Task: Create a due date automation trigger when advanced on, on the tuesday of the week a card is due add basic not assigned to anyone at 11:00 AM.
Action: Mouse moved to (966, 303)
Screenshot: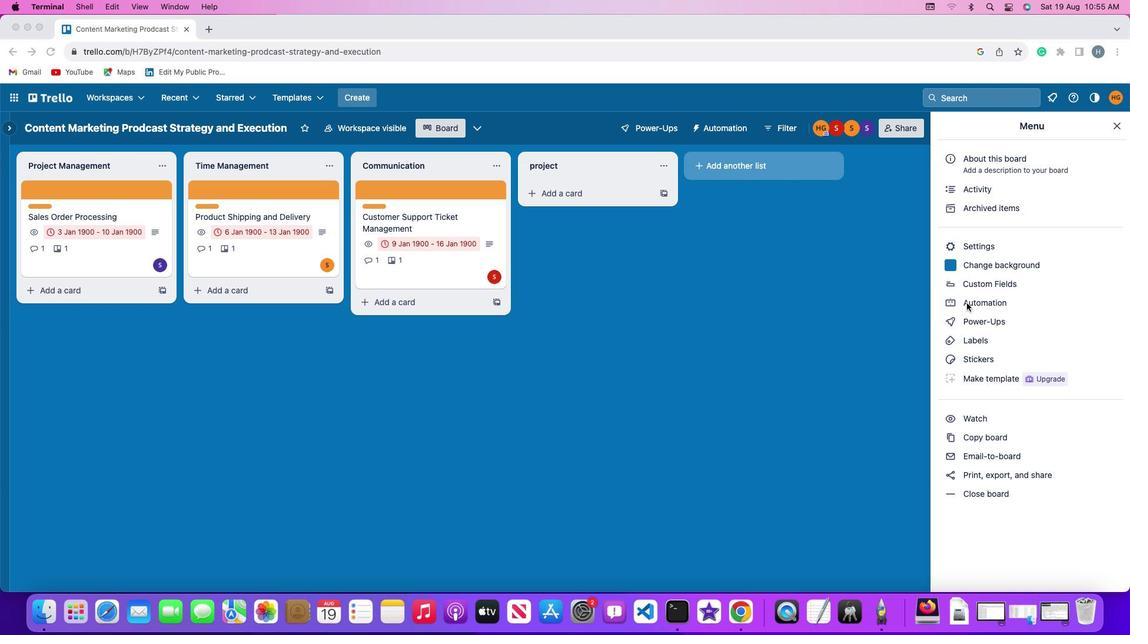 
Action: Mouse pressed left at (966, 303)
Screenshot: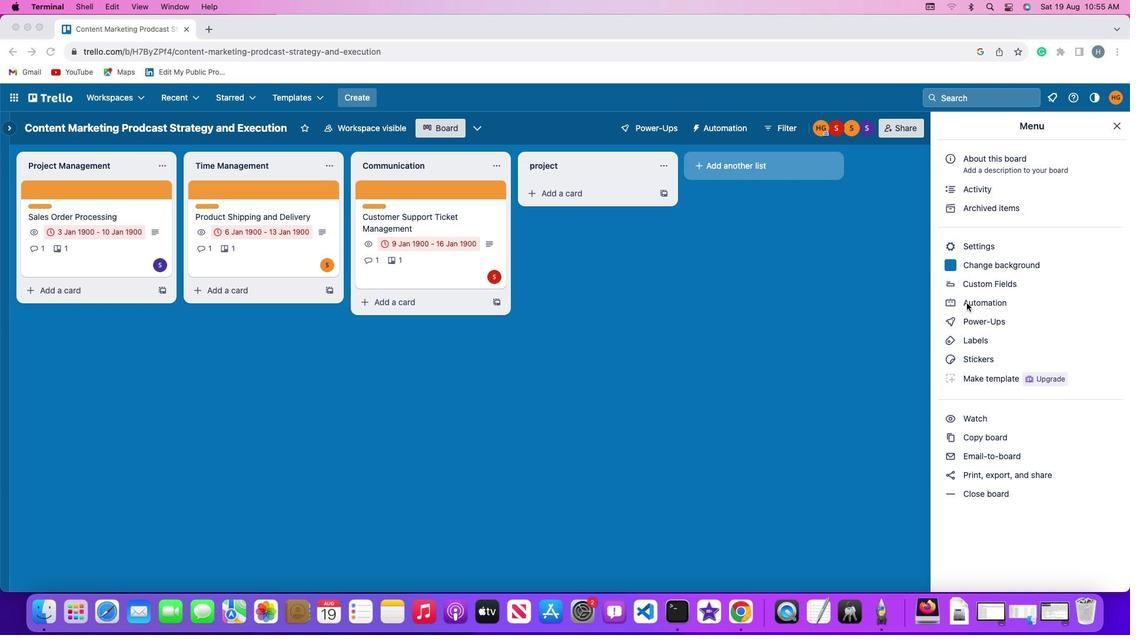 
Action: Mouse pressed left at (966, 303)
Screenshot: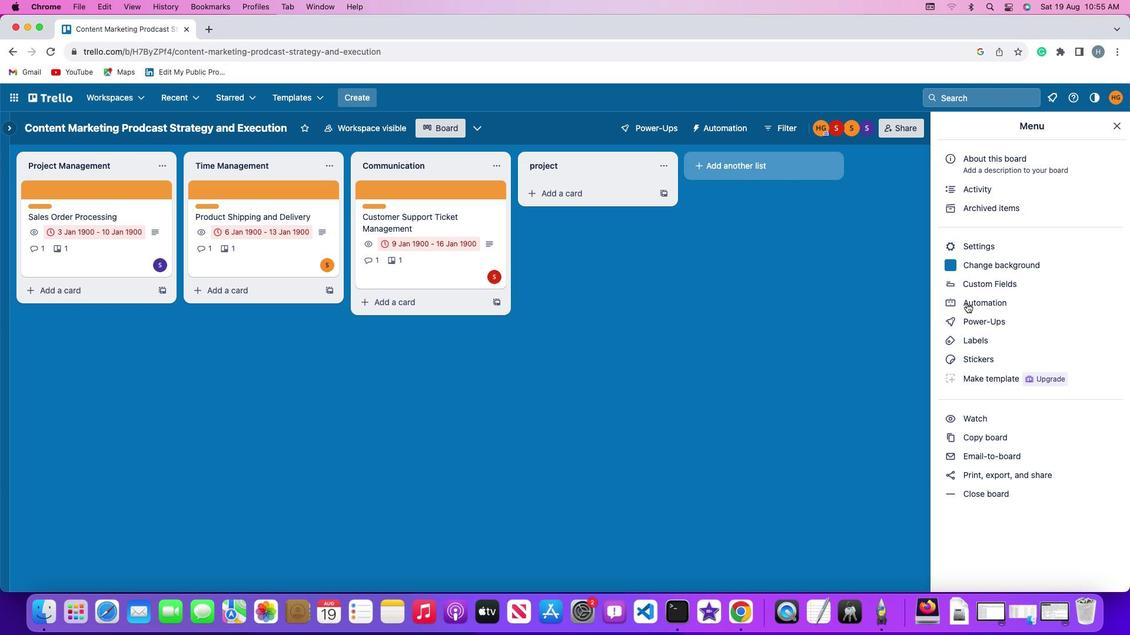 
Action: Mouse moved to (61, 274)
Screenshot: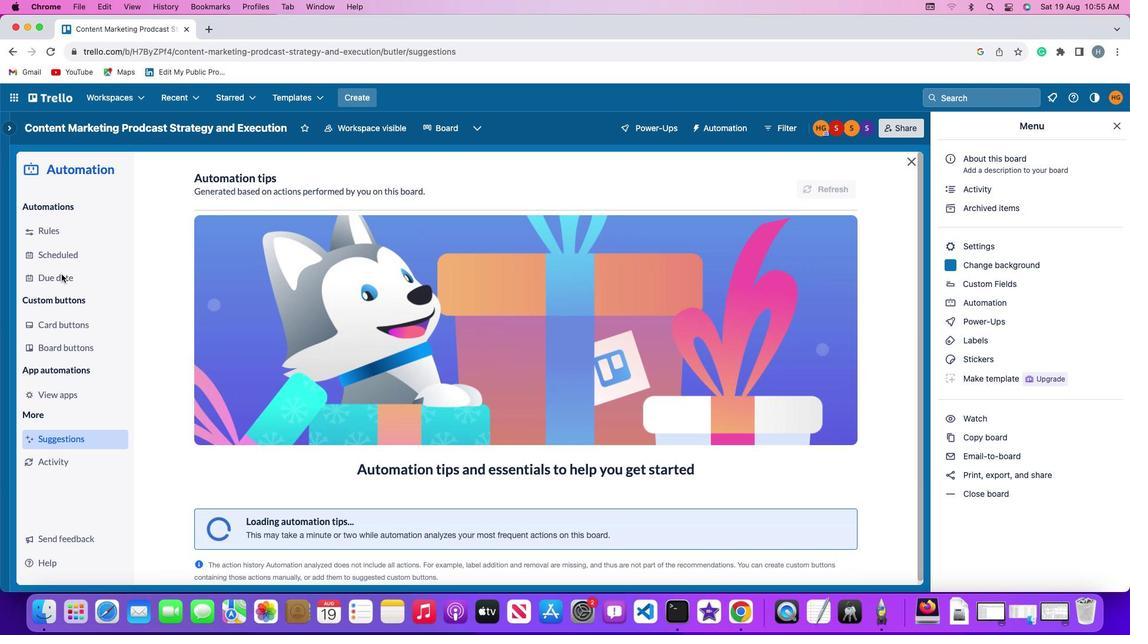 
Action: Mouse pressed left at (61, 274)
Screenshot: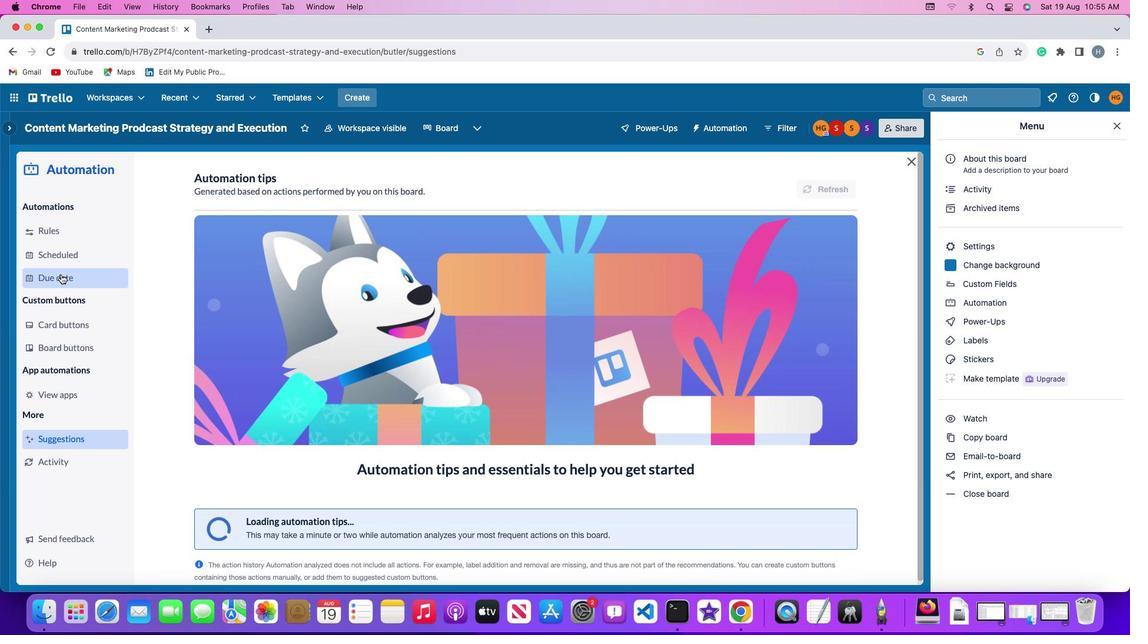 
Action: Mouse moved to (798, 181)
Screenshot: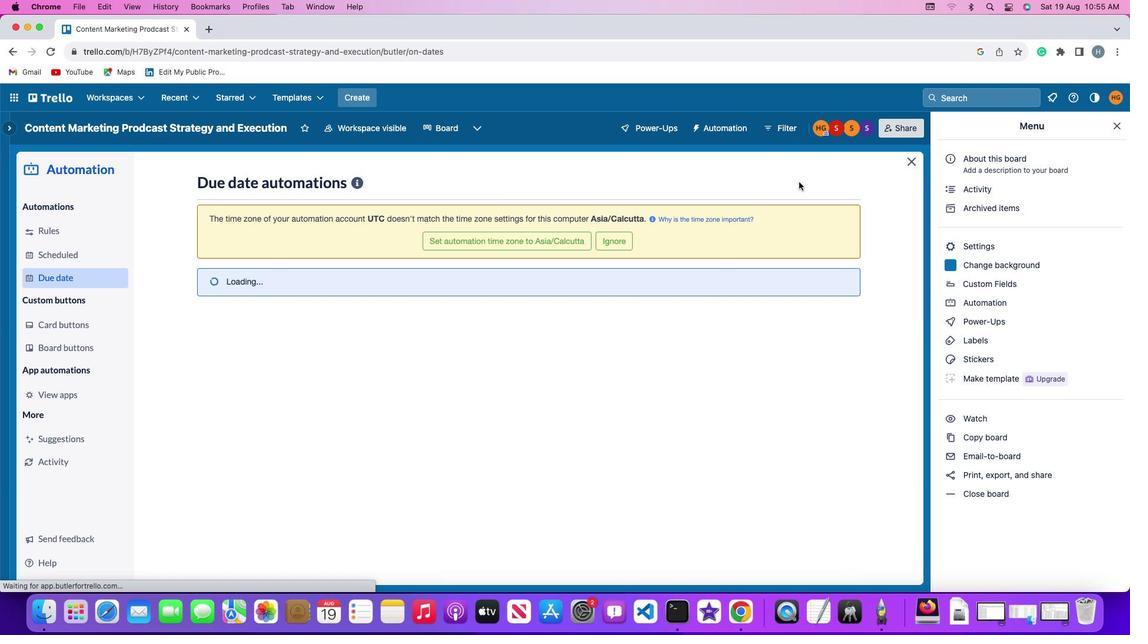 
Action: Mouse pressed left at (798, 181)
Screenshot: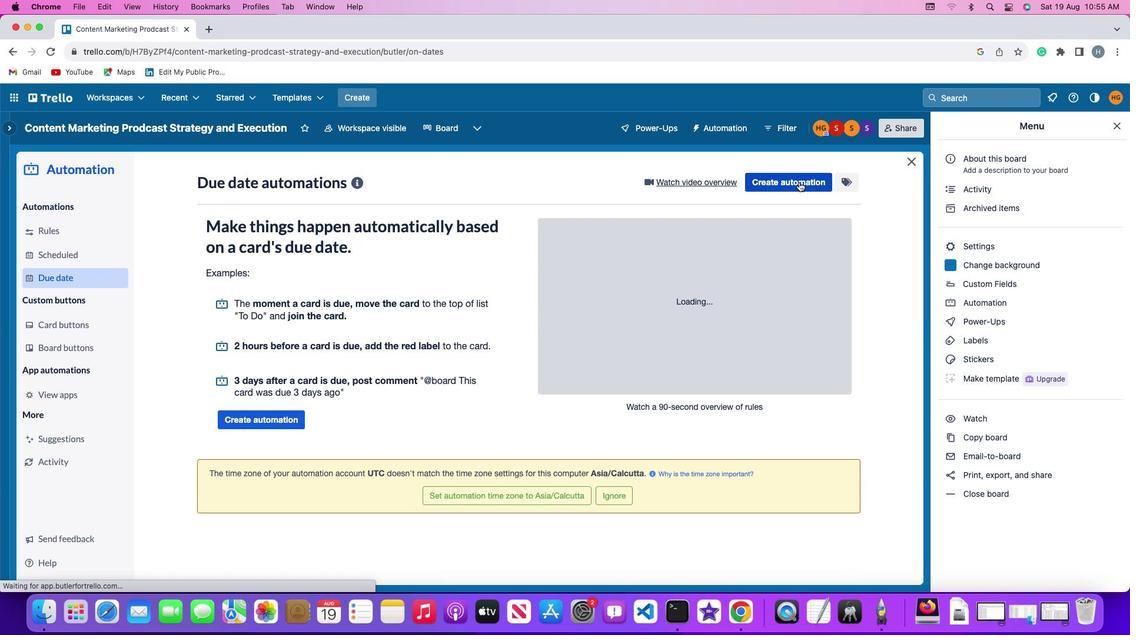 
Action: Mouse moved to (233, 296)
Screenshot: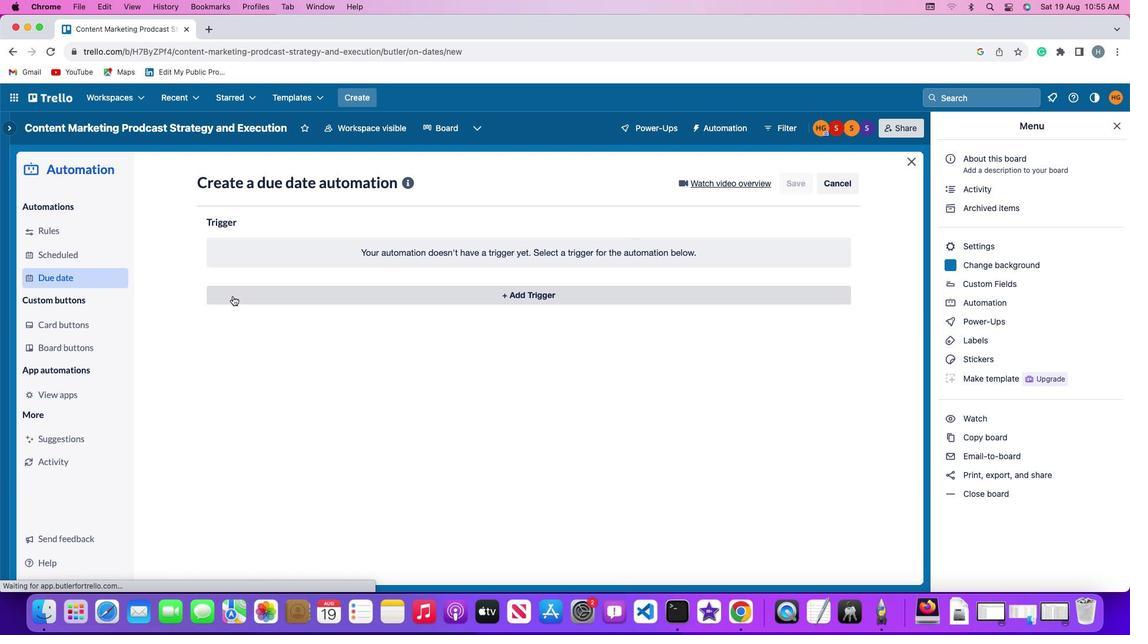 
Action: Mouse pressed left at (233, 296)
Screenshot: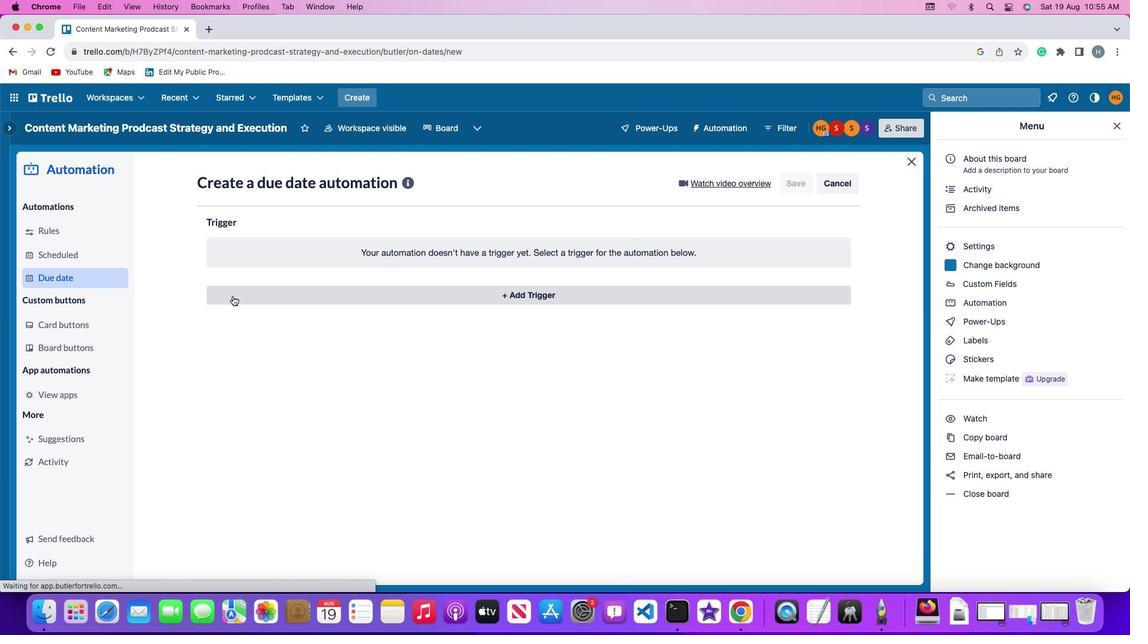 
Action: Mouse moved to (259, 511)
Screenshot: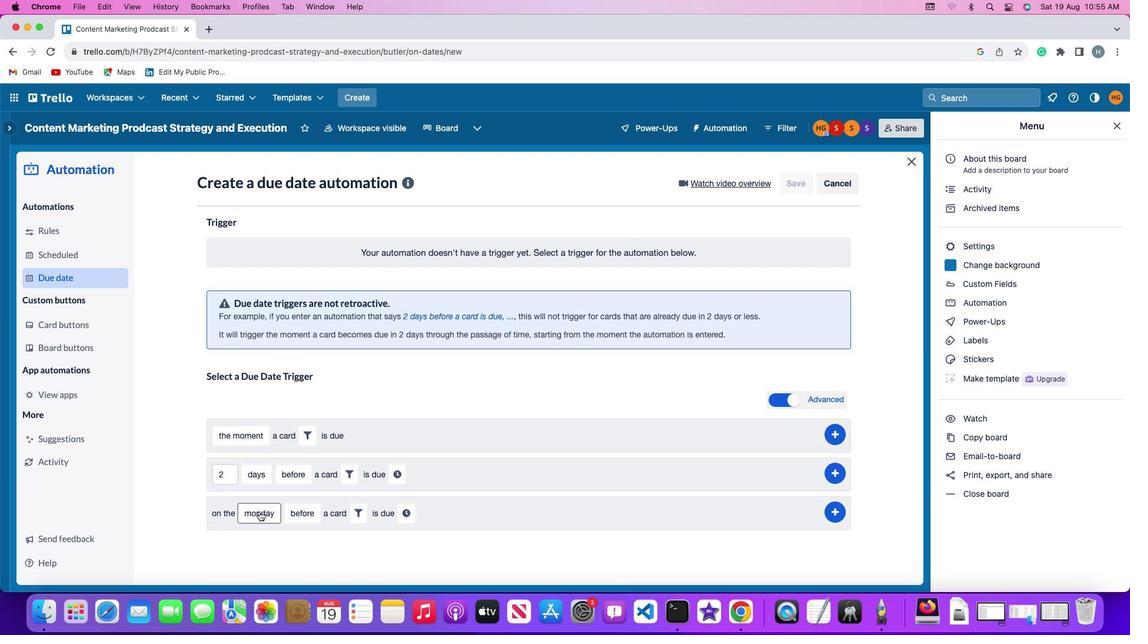 
Action: Mouse pressed left at (259, 511)
Screenshot: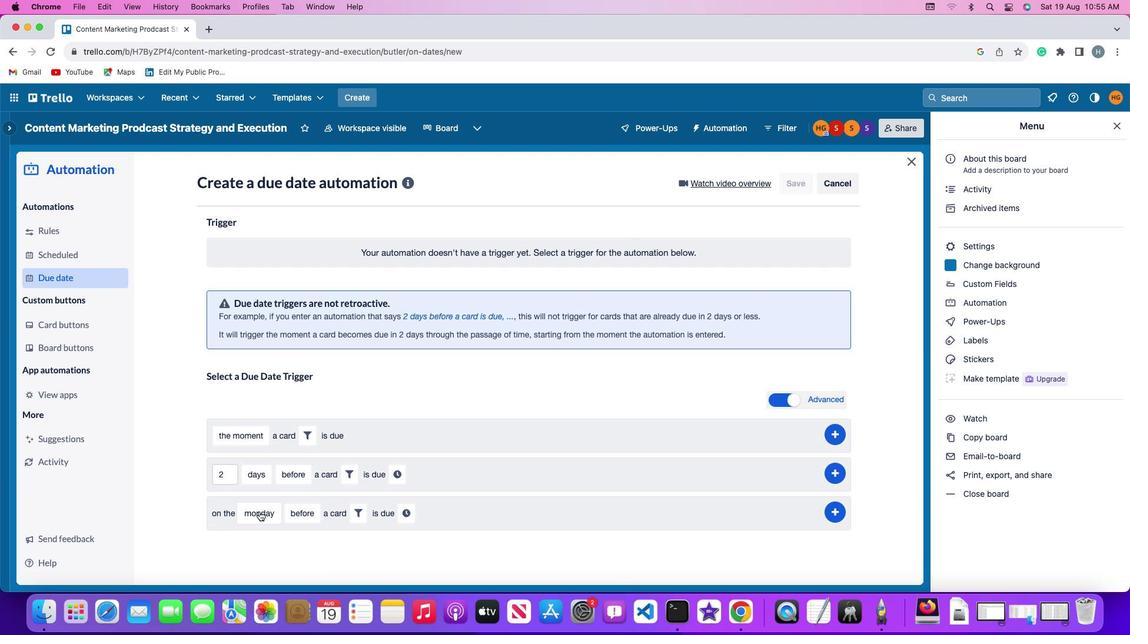 
Action: Mouse moved to (286, 379)
Screenshot: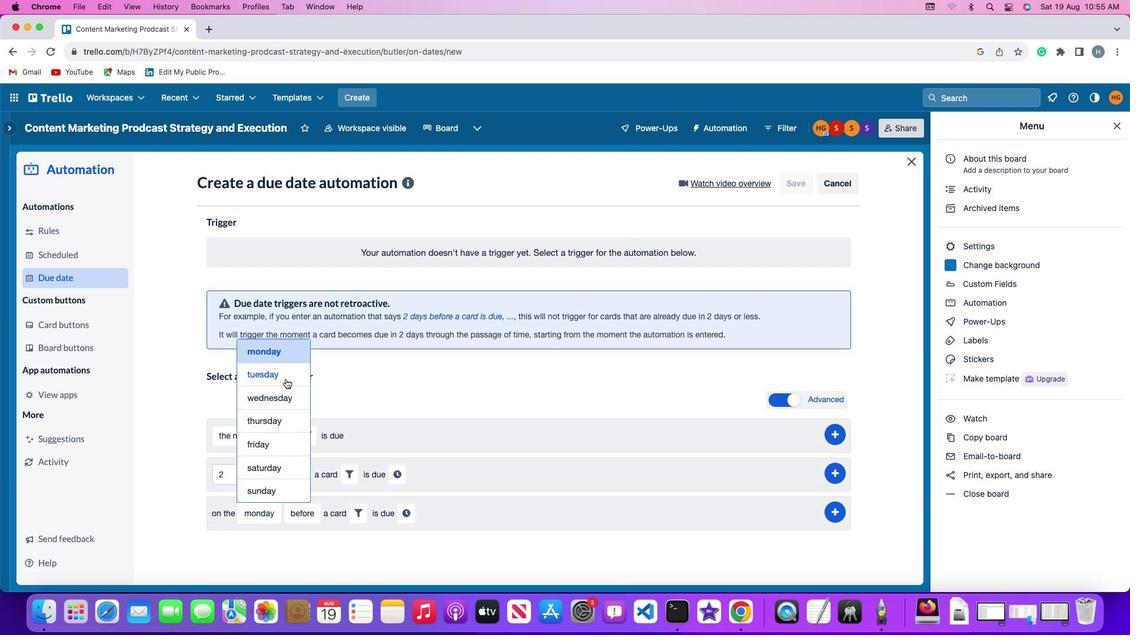 
Action: Mouse pressed left at (286, 379)
Screenshot: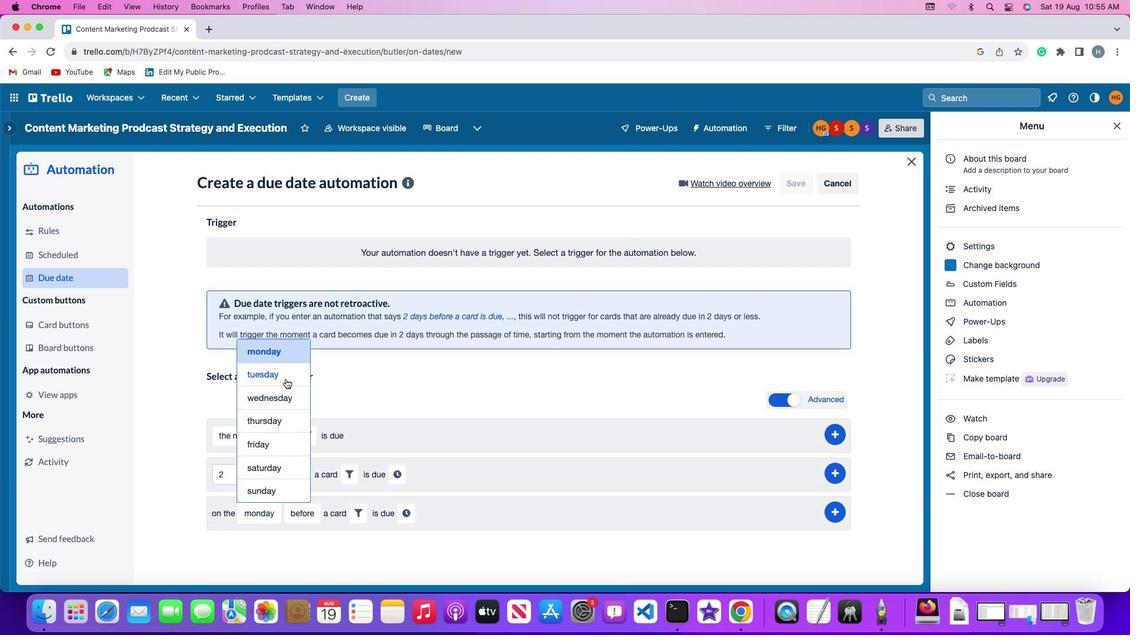 
Action: Mouse moved to (307, 513)
Screenshot: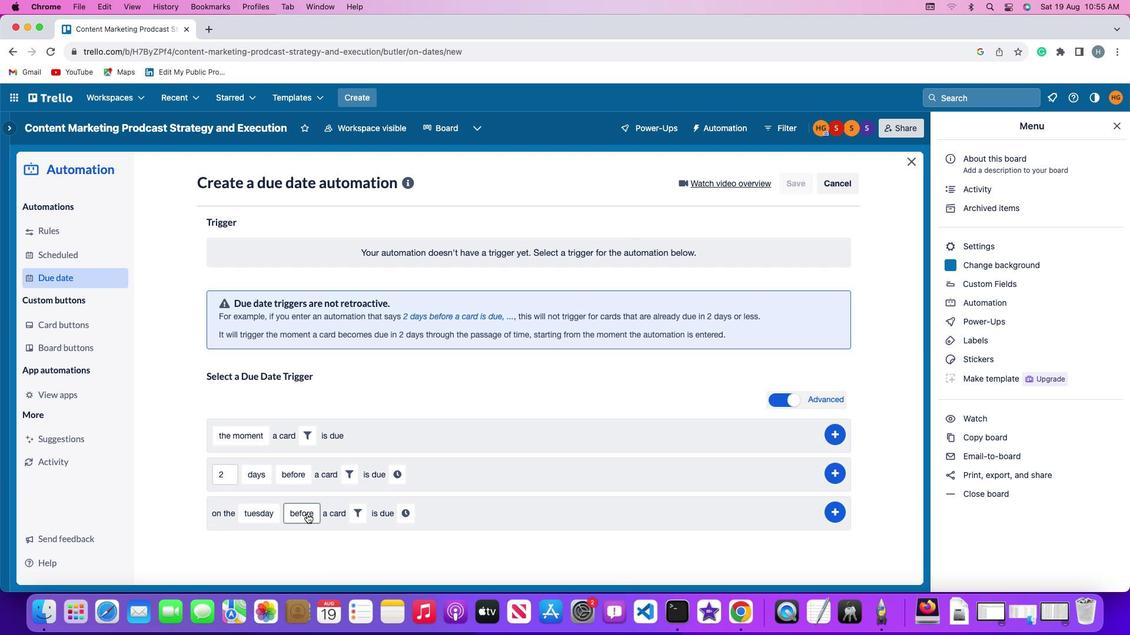 
Action: Mouse pressed left at (307, 513)
Screenshot: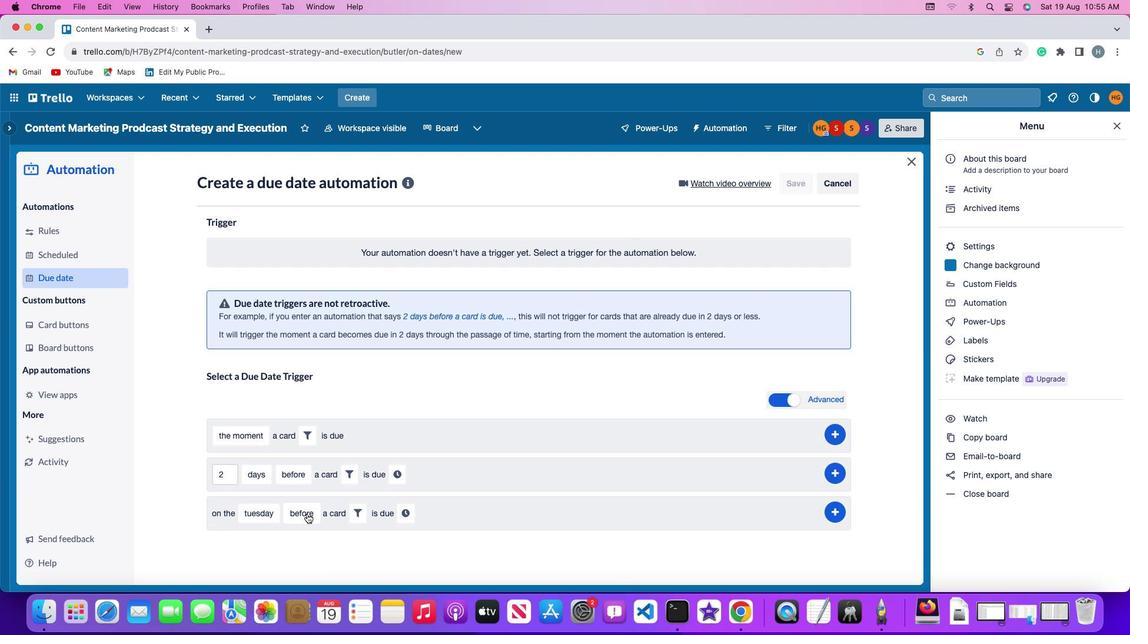
Action: Mouse moved to (327, 469)
Screenshot: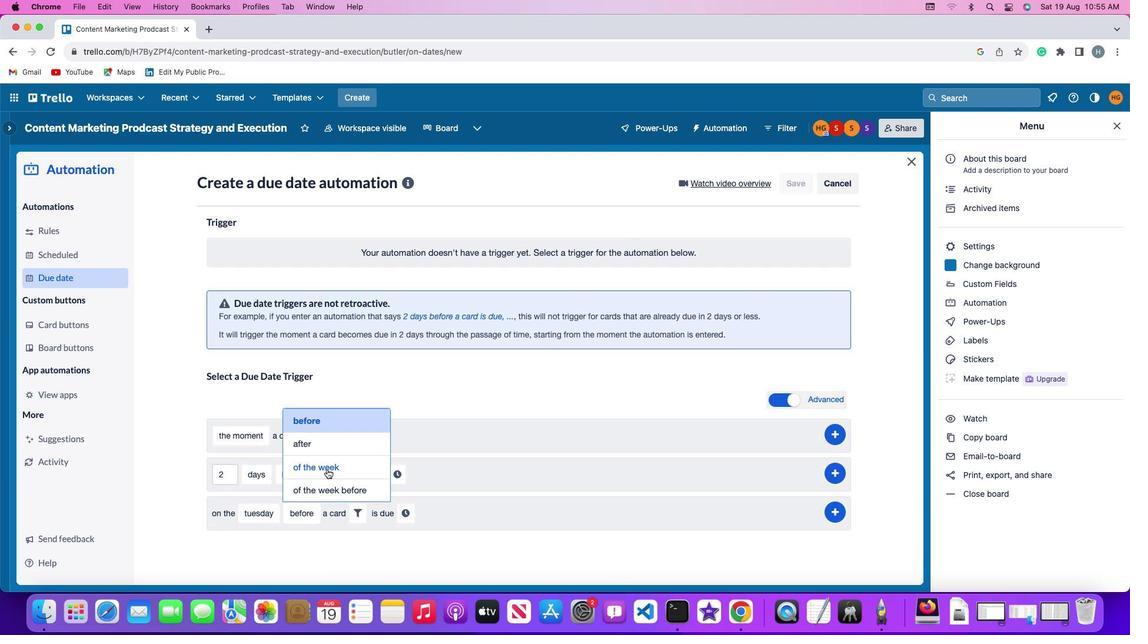 
Action: Mouse pressed left at (327, 469)
Screenshot: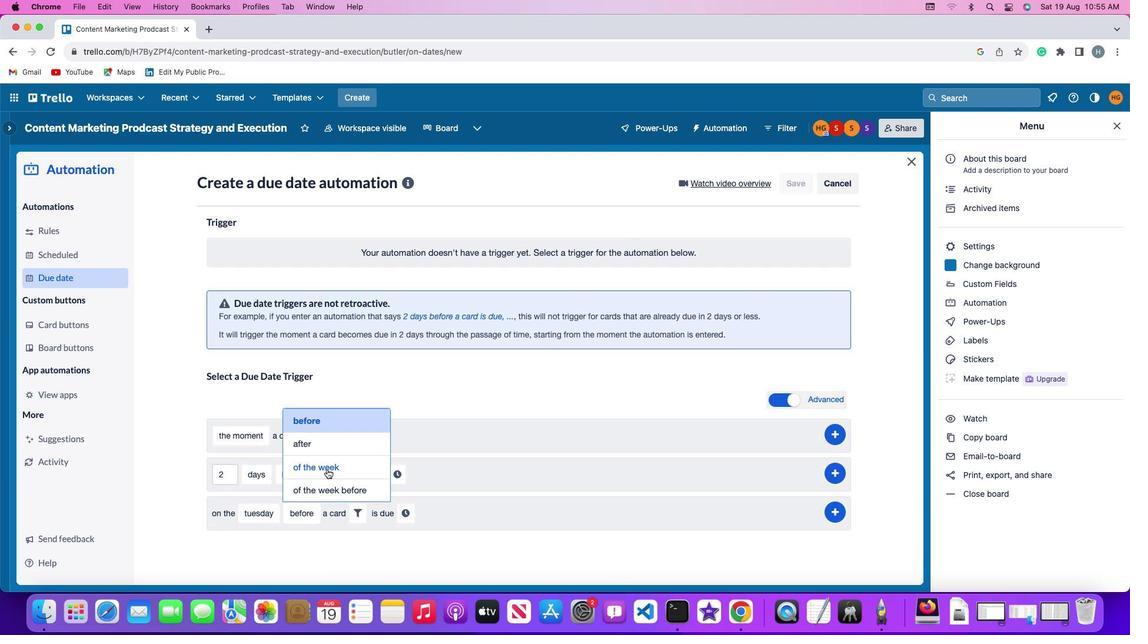 
Action: Mouse moved to (374, 507)
Screenshot: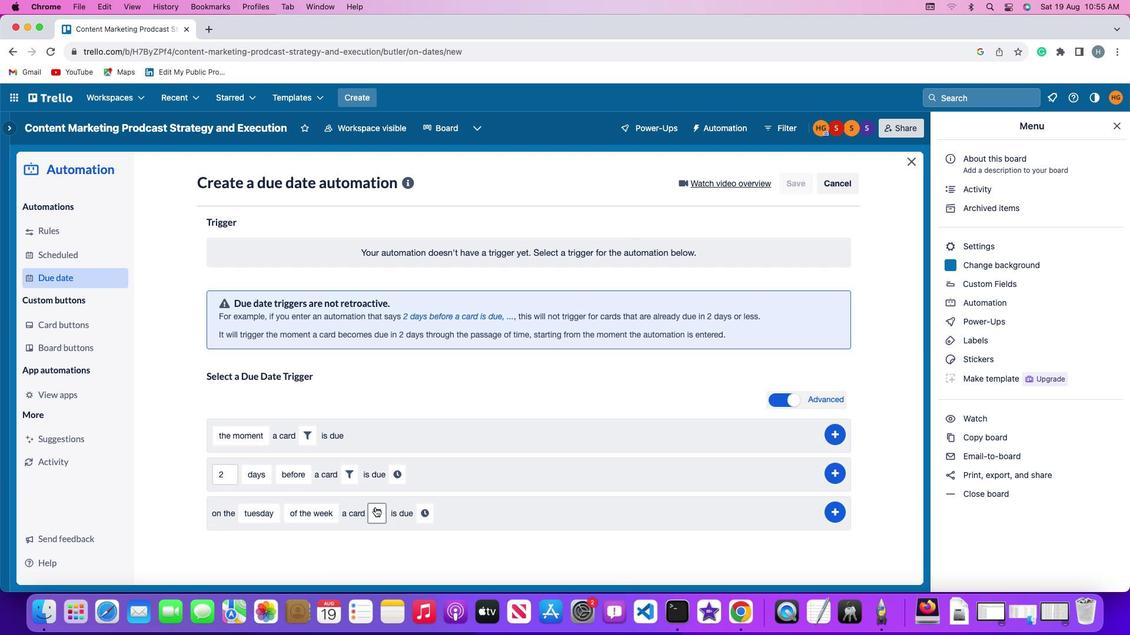 
Action: Mouse pressed left at (374, 507)
Screenshot: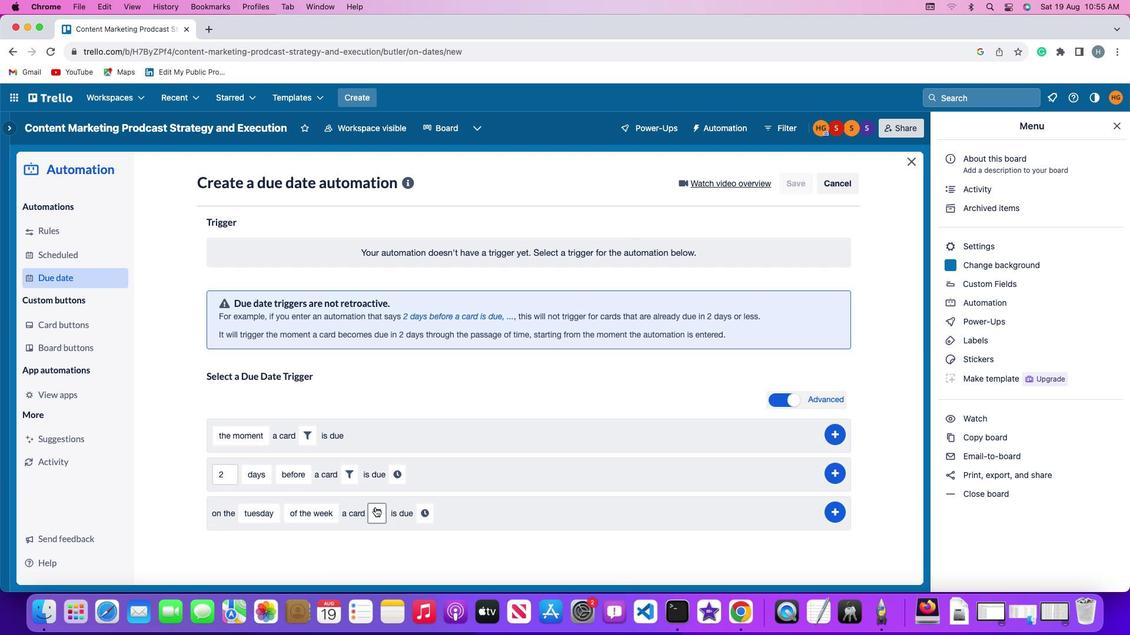 
Action: Mouse moved to (337, 555)
Screenshot: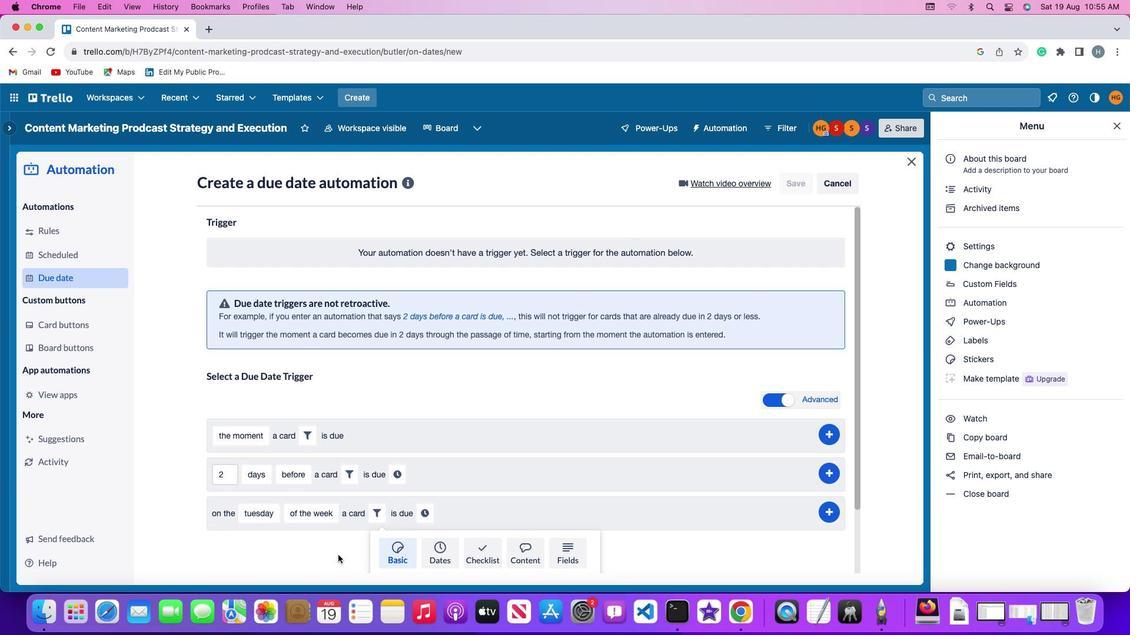 
Action: Mouse scrolled (337, 555) with delta (0, 0)
Screenshot: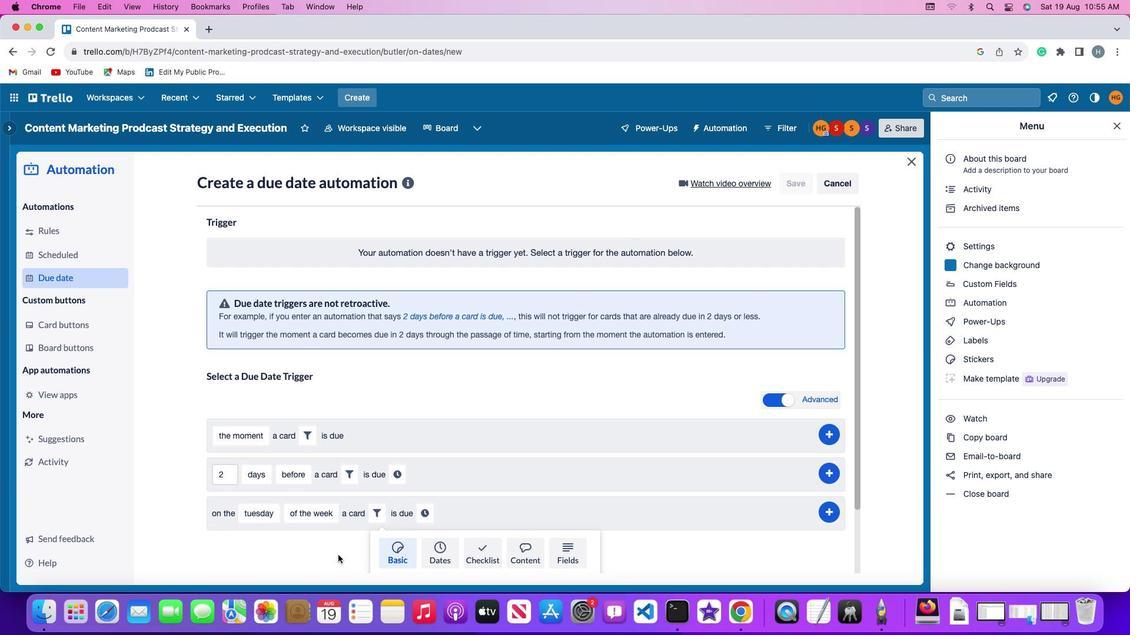 
Action: Mouse scrolled (337, 555) with delta (0, 0)
Screenshot: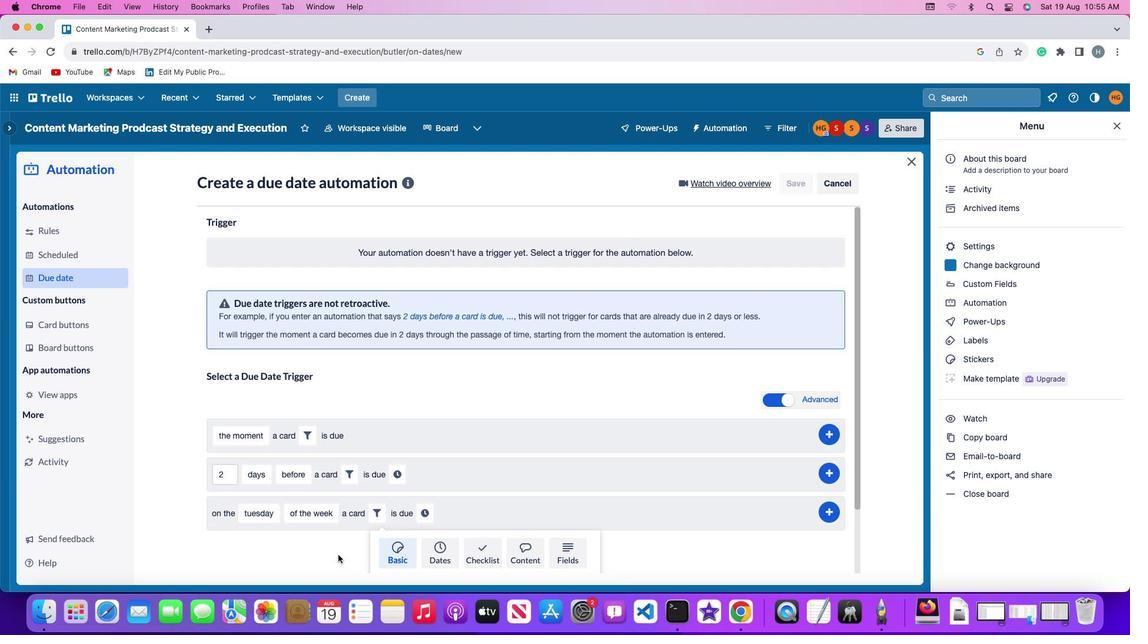 
Action: Mouse moved to (338, 555)
Screenshot: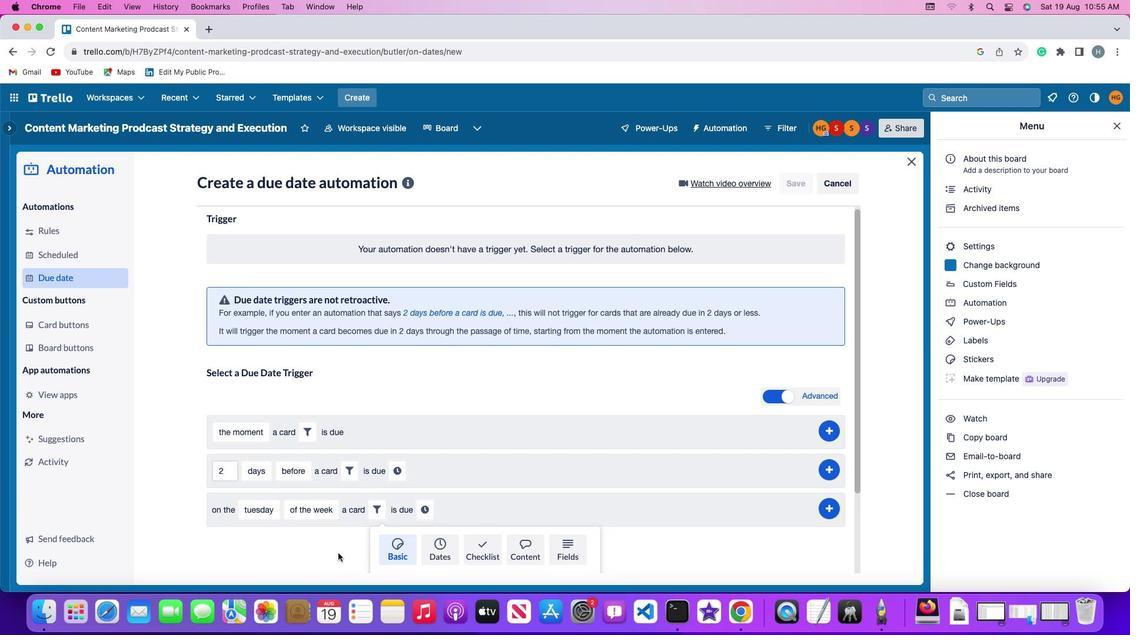 
Action: Mouse scrolled (338, 555) with delta (0, -1)
Screenshot: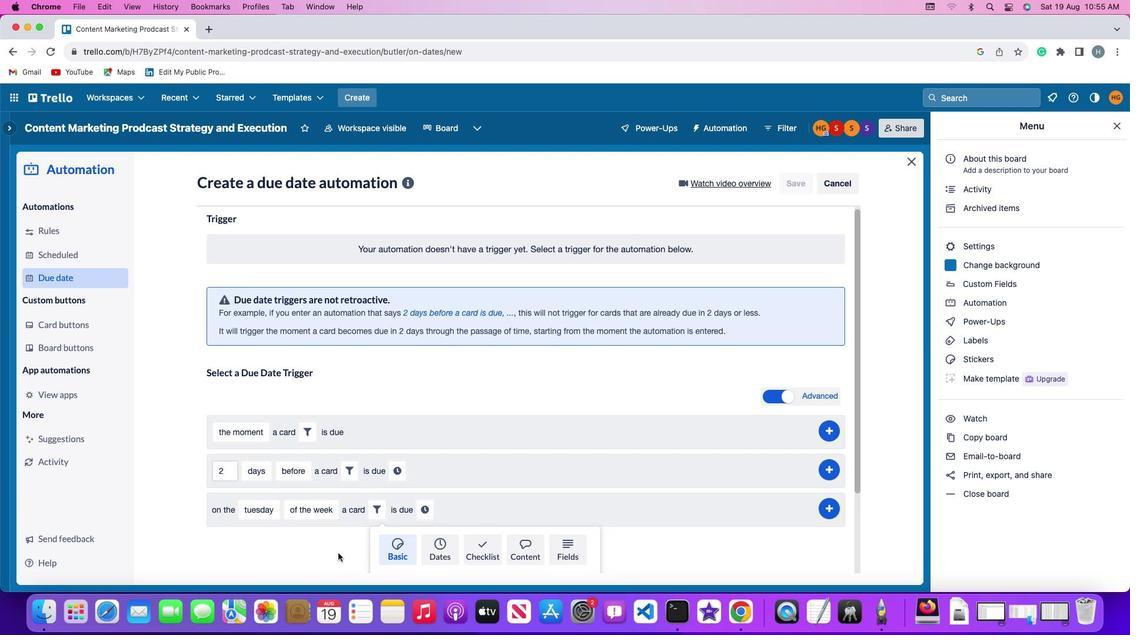 
Action: Mouse moved to (338, 555)
Screenshot: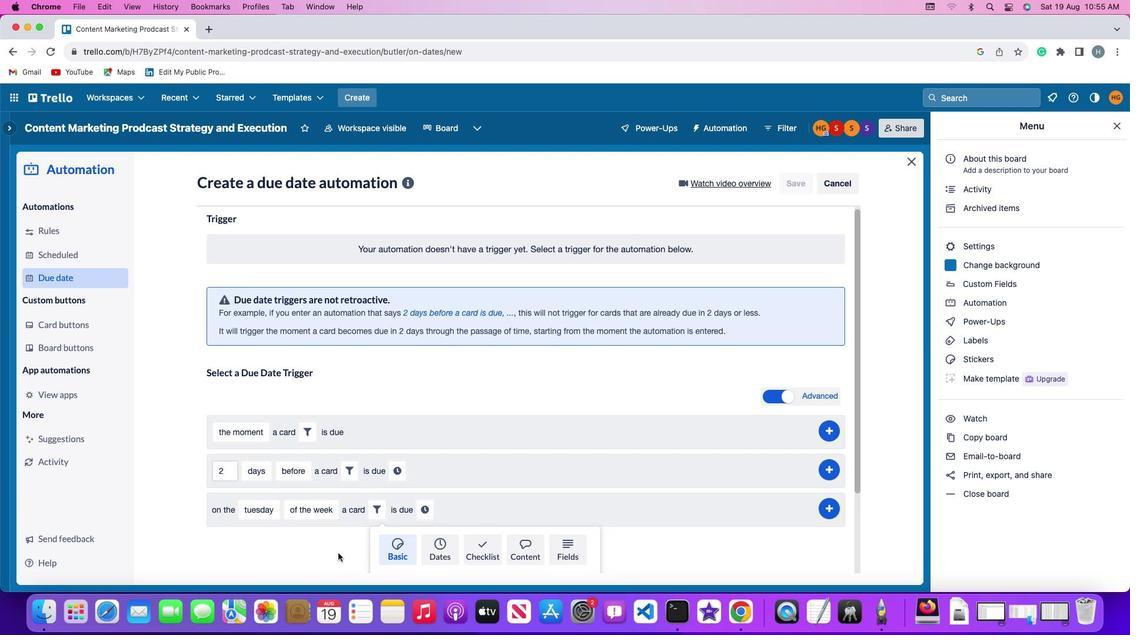
Action: Mouse scrolled (338, 555) with delta (0, -2)
Screenshot: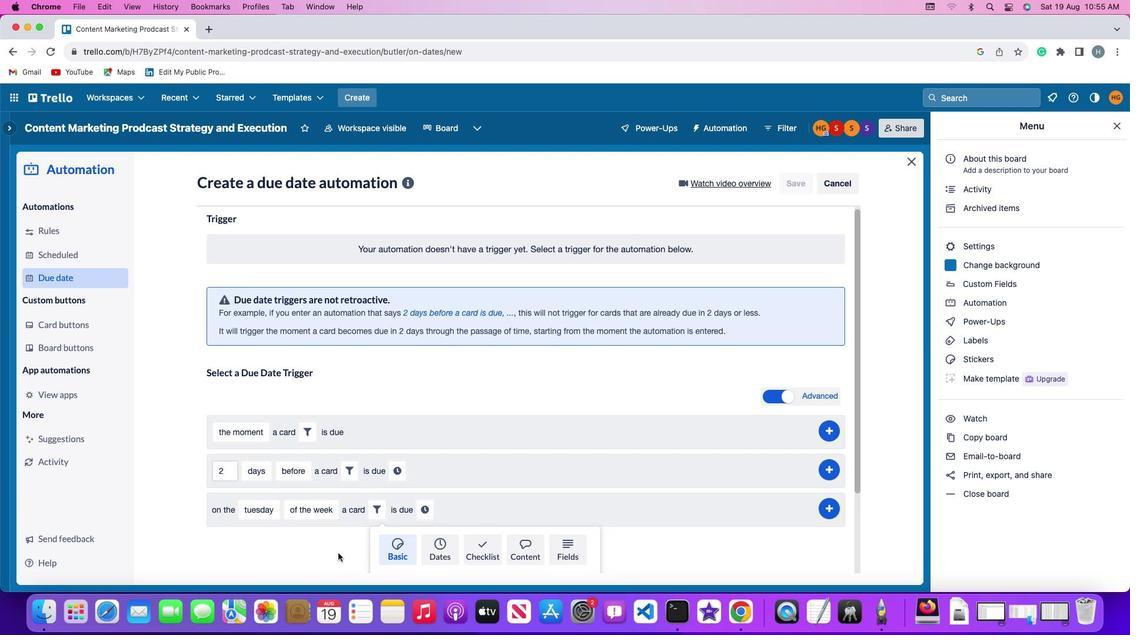
Action: Mouse moved to (338, 552)
Screenshot: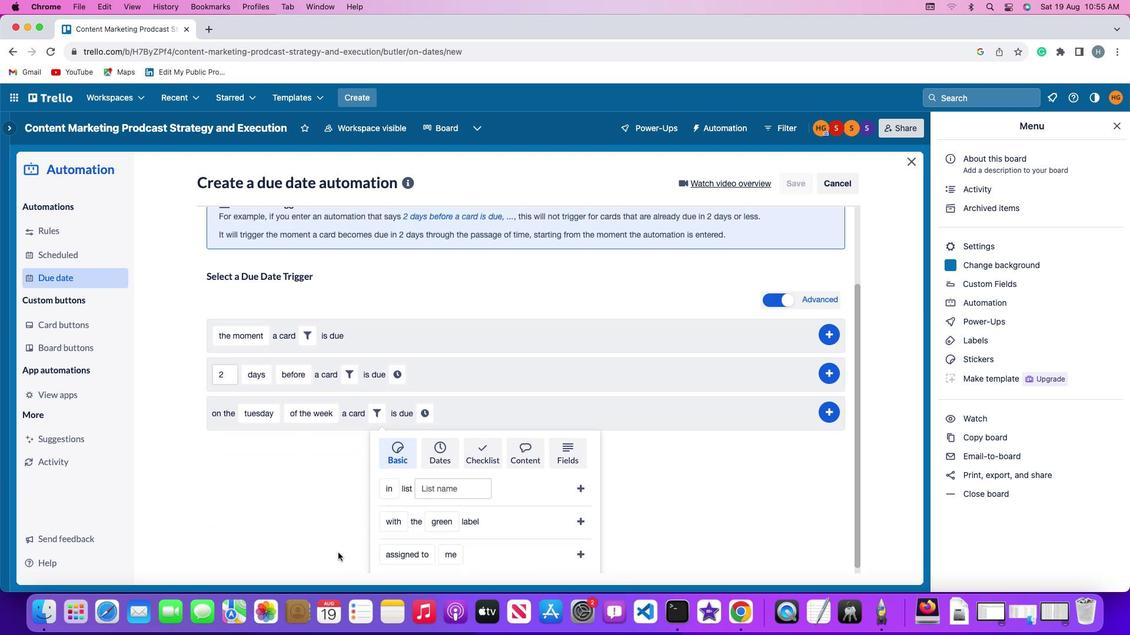 
Action: Mouse scrolled (338, 552) with delta (0, 0)
Screenshot: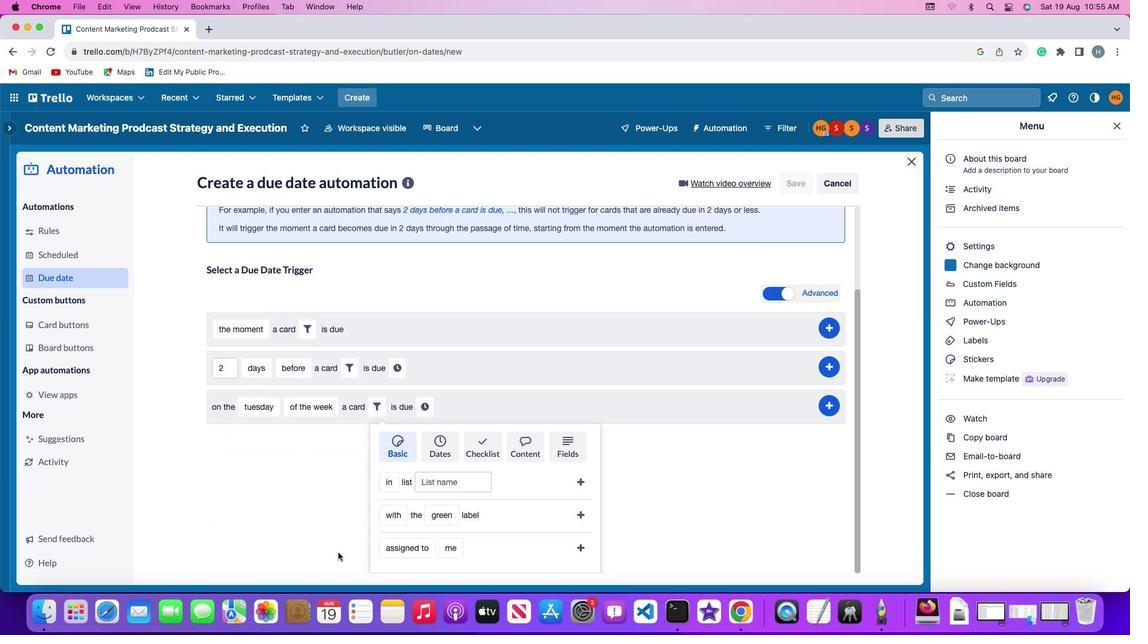 
Action: Mouse scrolled (338, 552) with delta (0, 0)
Screenshot: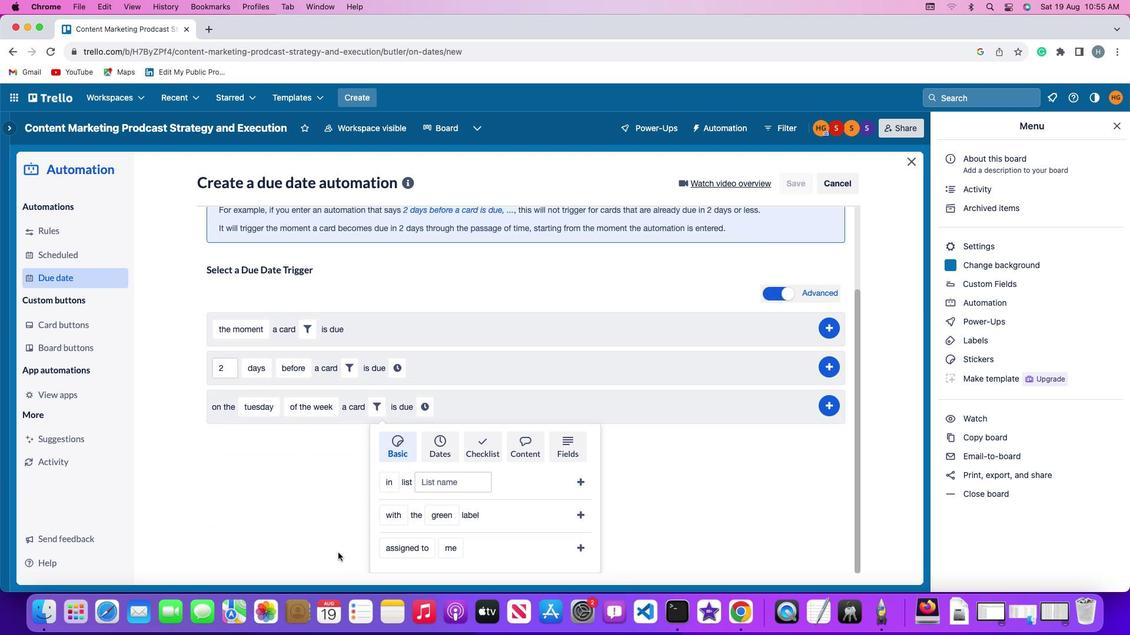 
Action: Mouse scrolled (338, 552) with delta (0, -1)
Screenshot: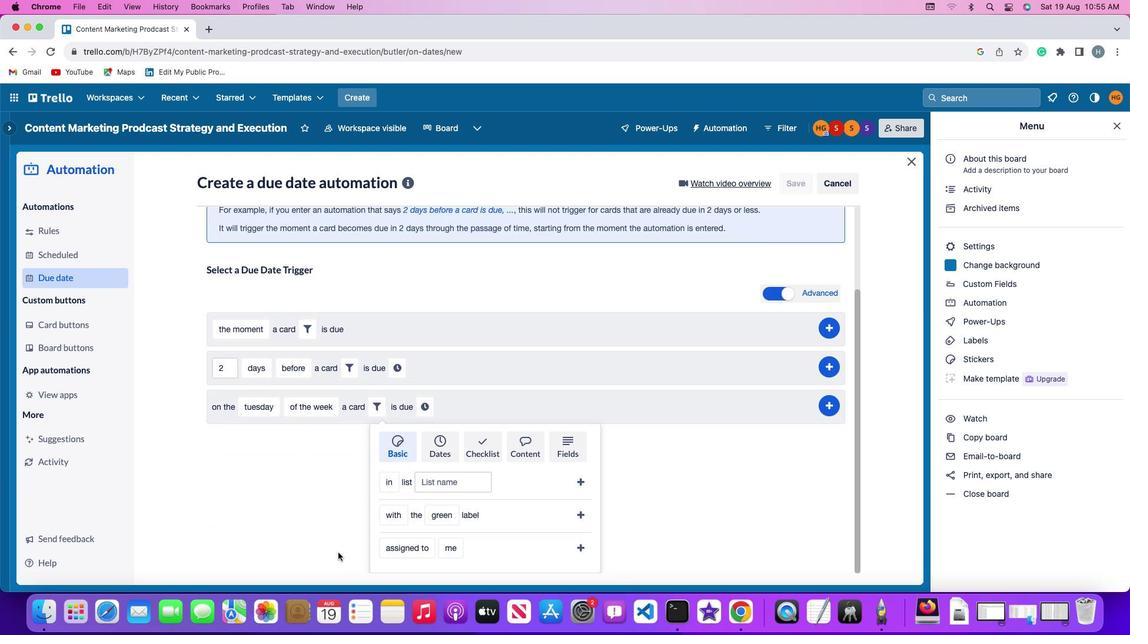 
Action: Mouse scrolled (338, 552) with delta (0, -2)
Screenshot: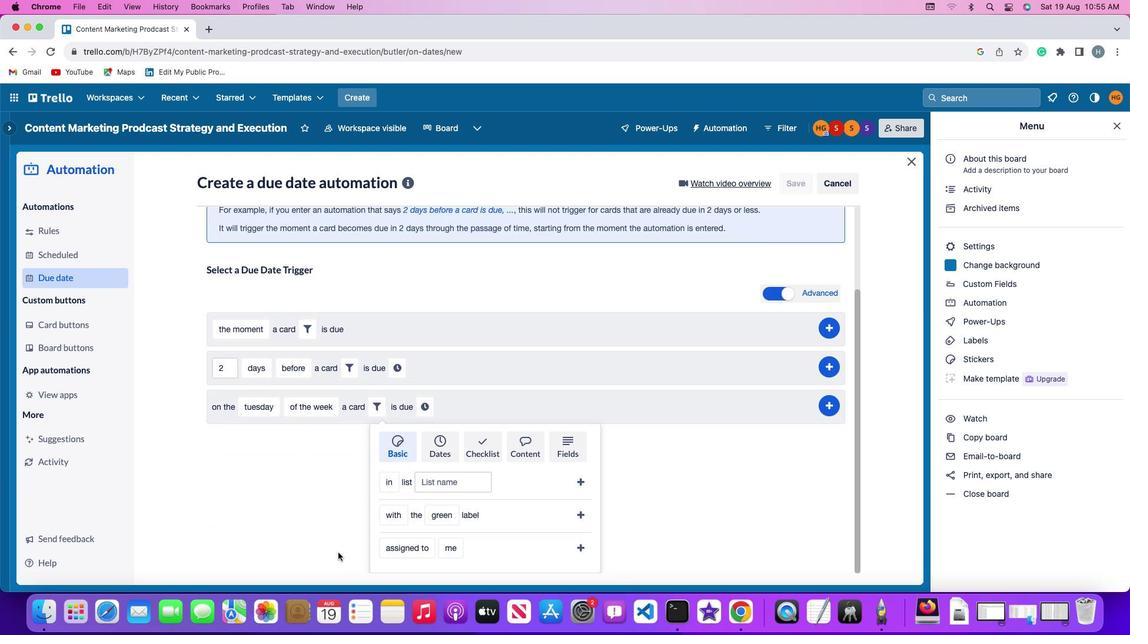 
Action: Mouse moved to (338, 552)
Screenshot: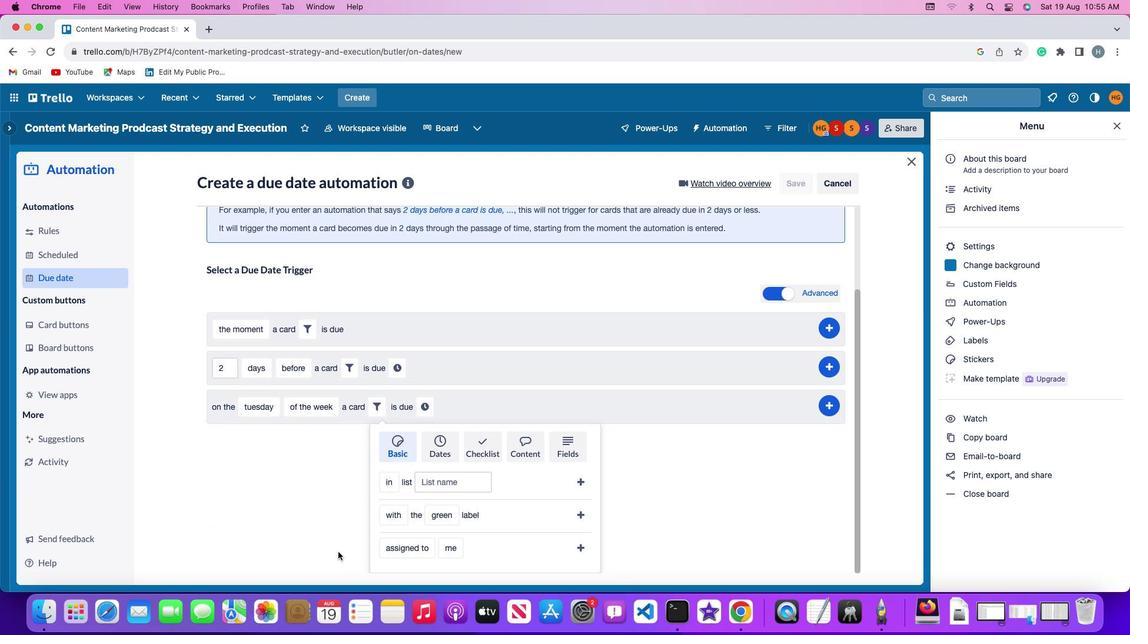 
Action: Mouse scrolled (338, 552) with delta (0, -3)
Screenshot: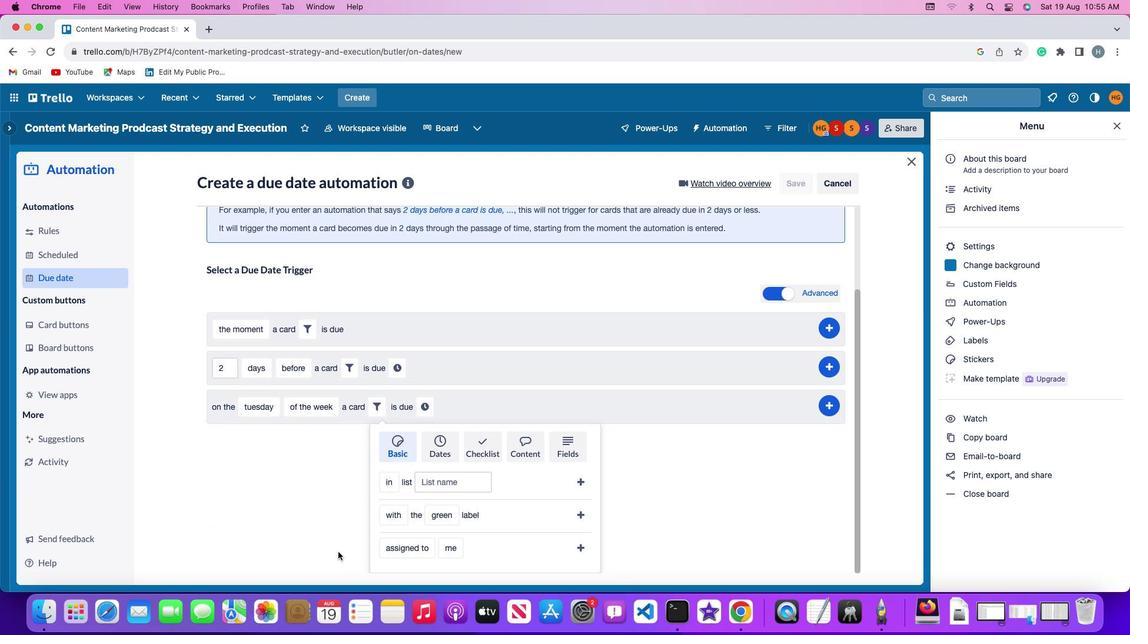 
Action: Mouse moved to (403, 550)
Screenshot: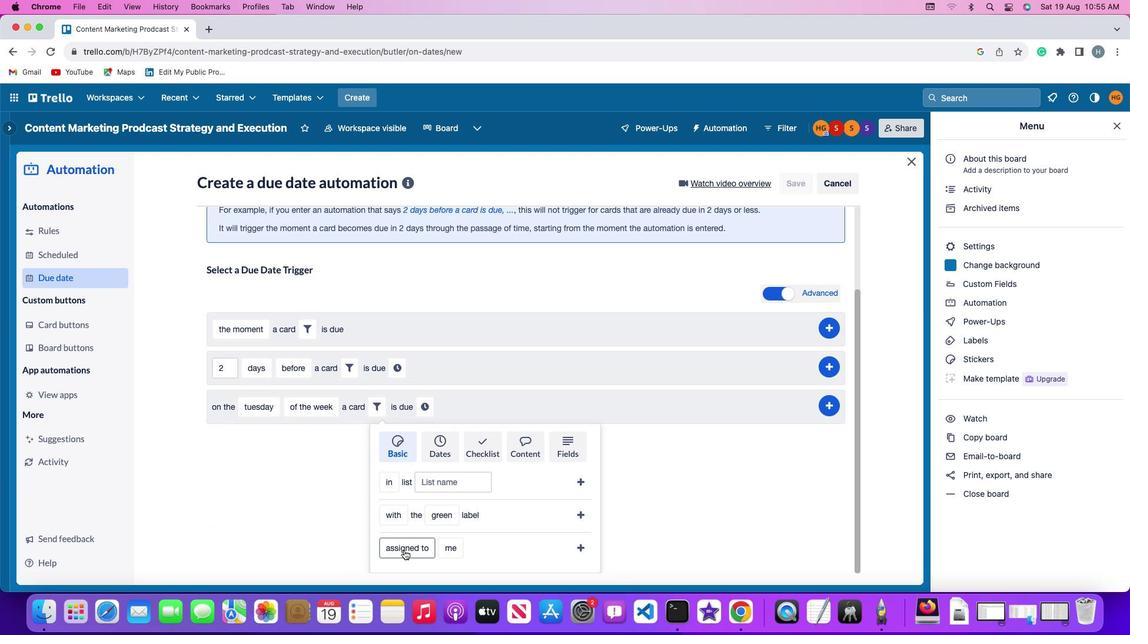 
Action: Mouse pressed left at (403, 550)
Screenshot: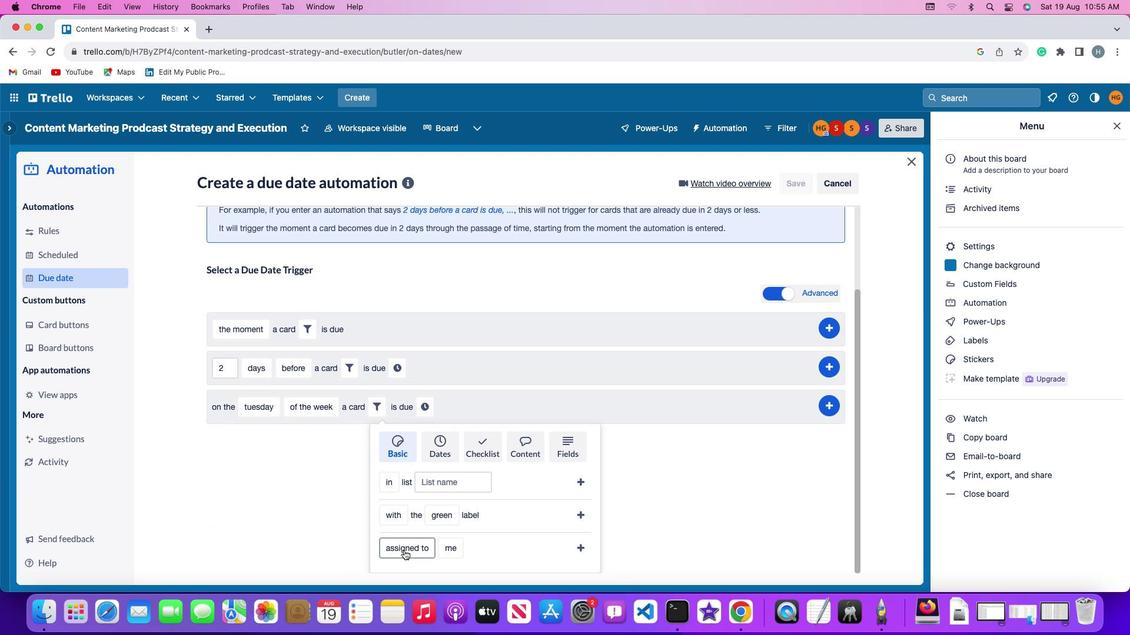 
Action: Mouse moved to (406, 521)
Screenshot: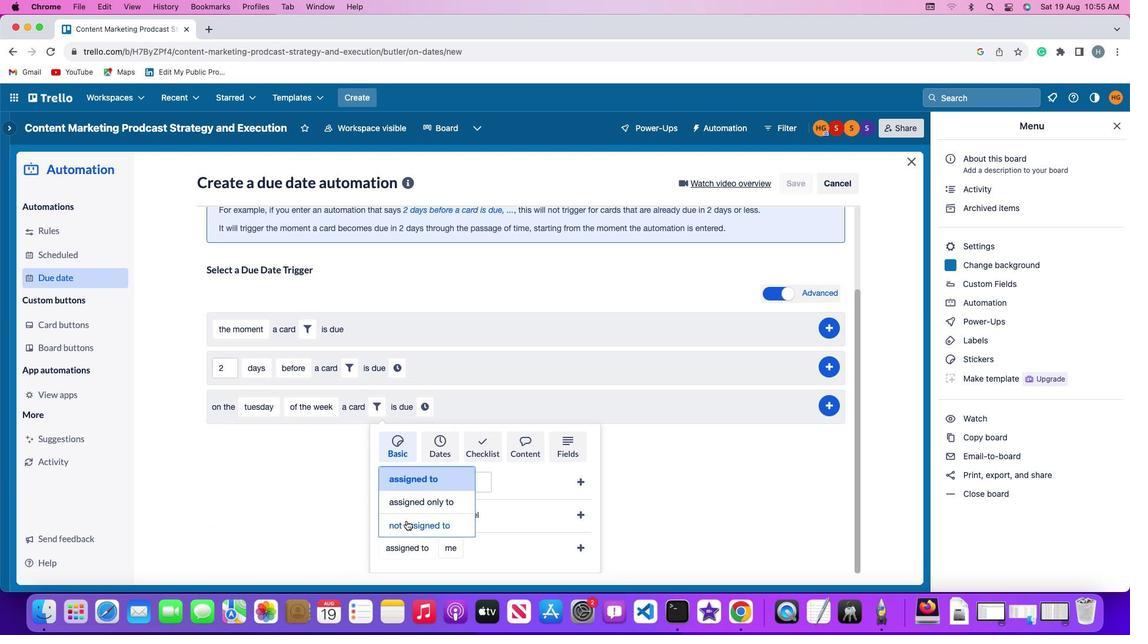 
Action: Mouse pressed left at (406, 521)
Screenshot: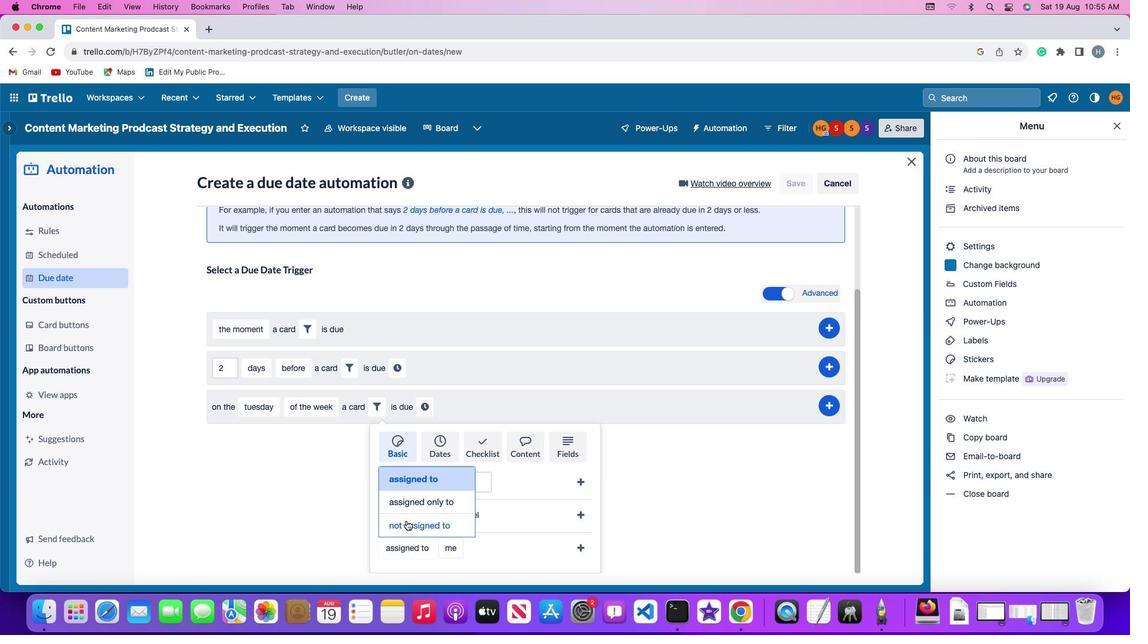 
Action: Mouse moved to (472, 544)
Screenshot: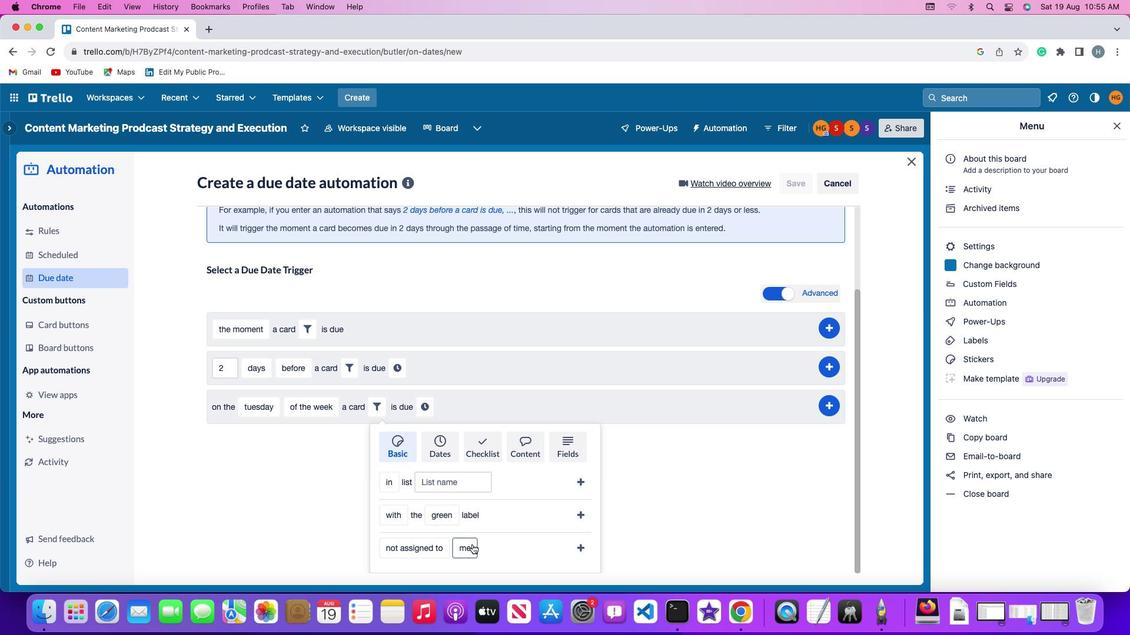 
Action: Mouse pressed left at (472, 544)
Screenshot: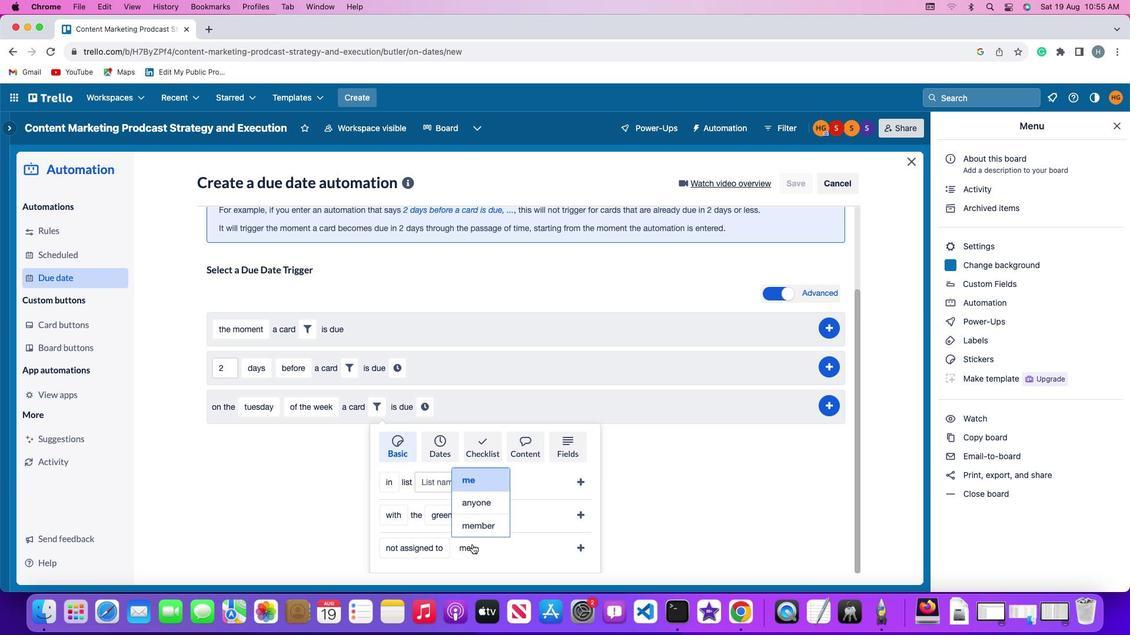 
Action: Mouse moved to (476, 503)
Screenshot: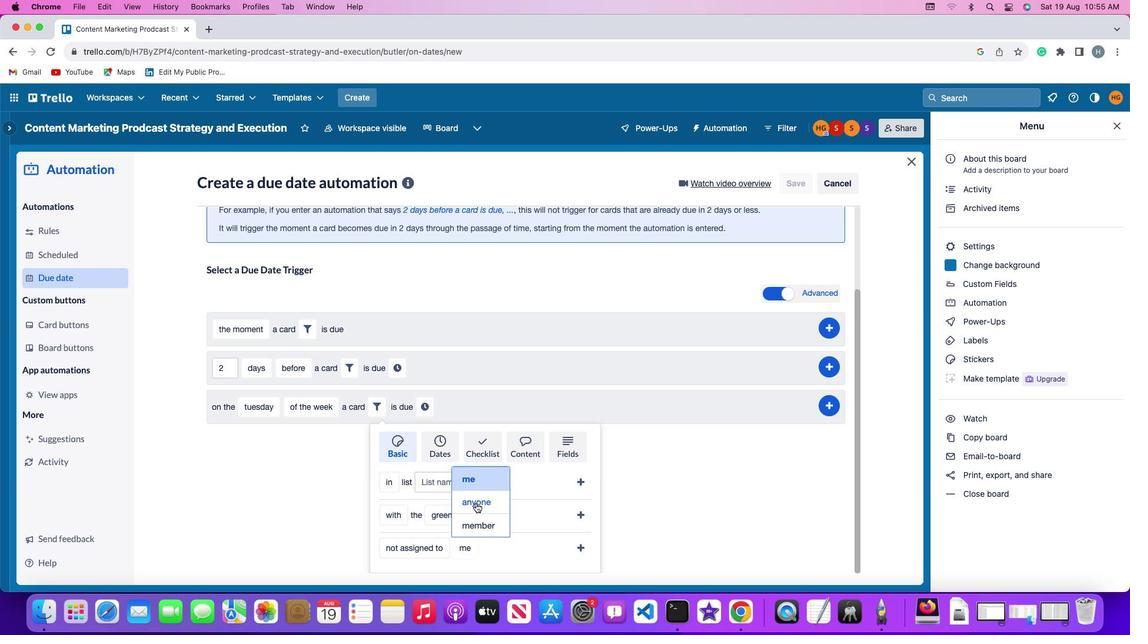 
Action: Mouse pressed left at (476, 503)
Screenshot: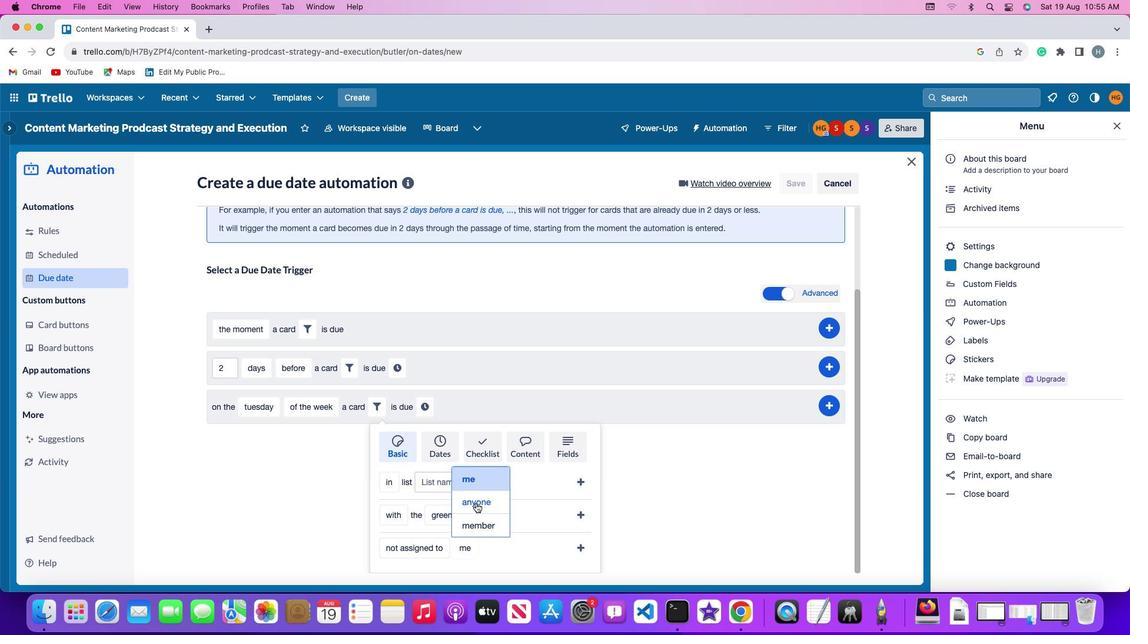 
Action: Mouse moved to (586, 544)
Screenshot: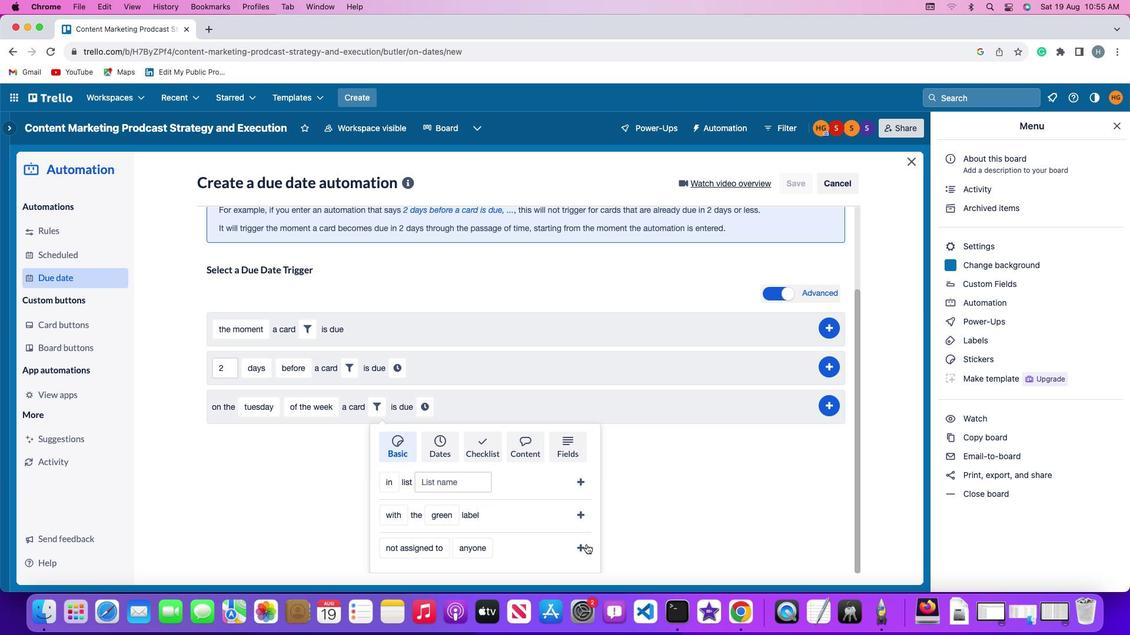 
Action: Mouse pressed left at (586, 544)
Screenshot: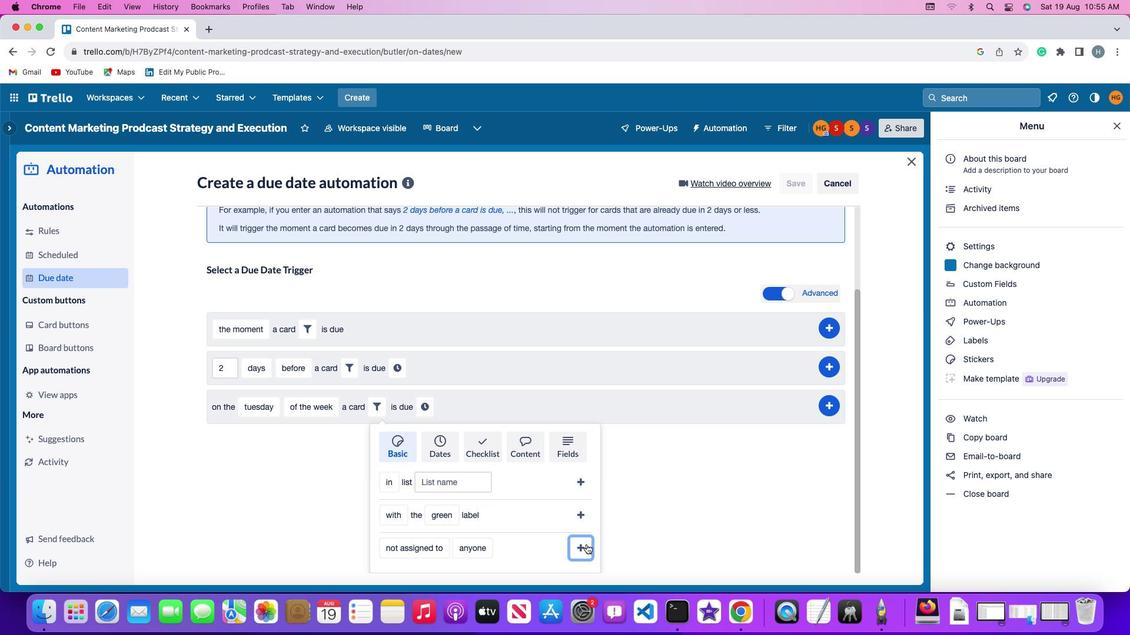 
Action: Mouse moved to (540, 515)
Screenshot: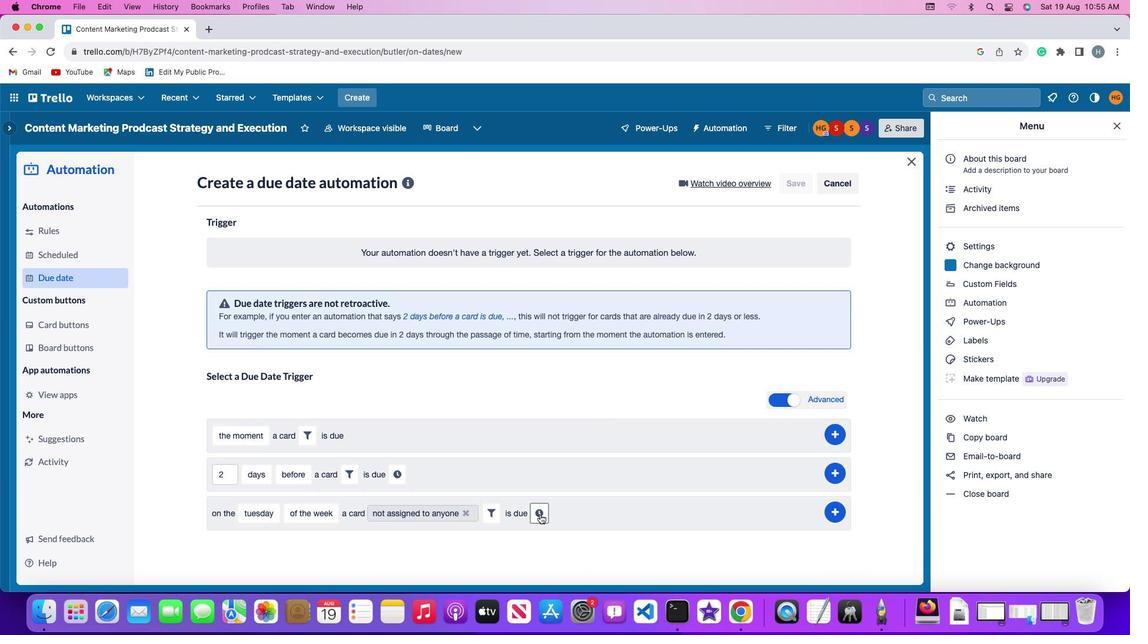 
Action: Mouse pressed left at (540, 515)
Screenshot: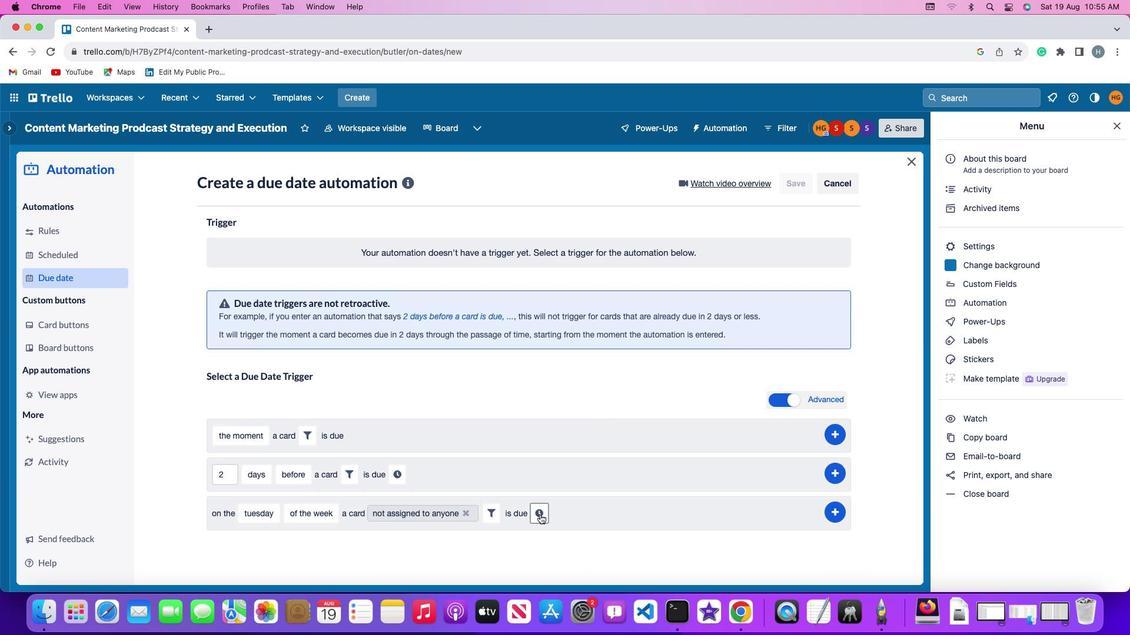 
Action: Mouse moved to (565, 516)
Screenshot: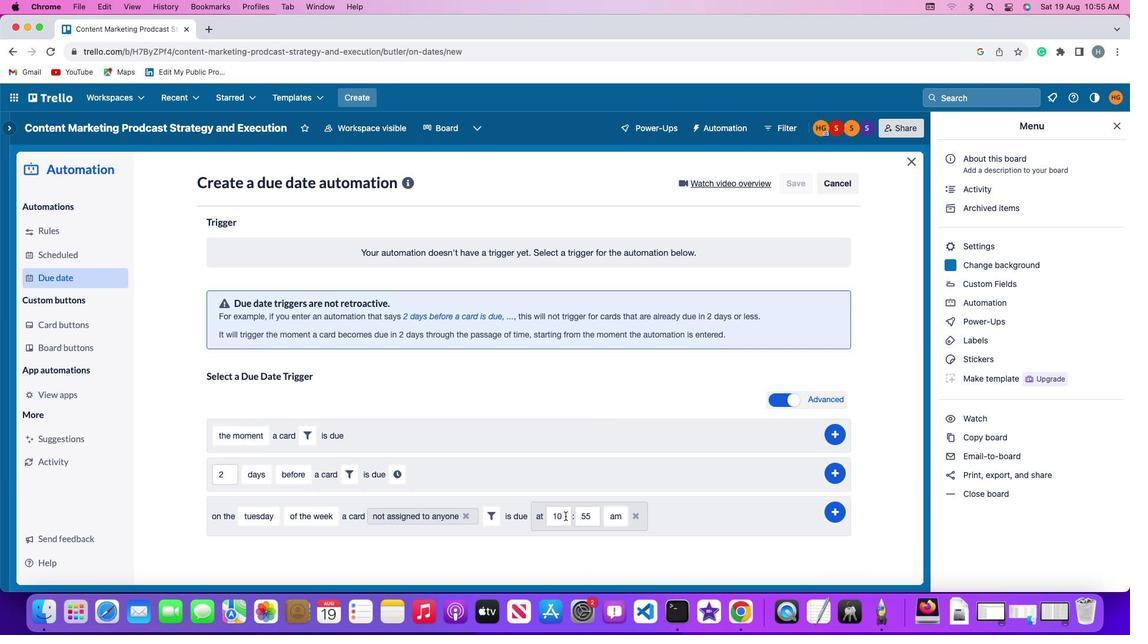 
Action: Mouse pressed left at (565, 516)
Screenshot: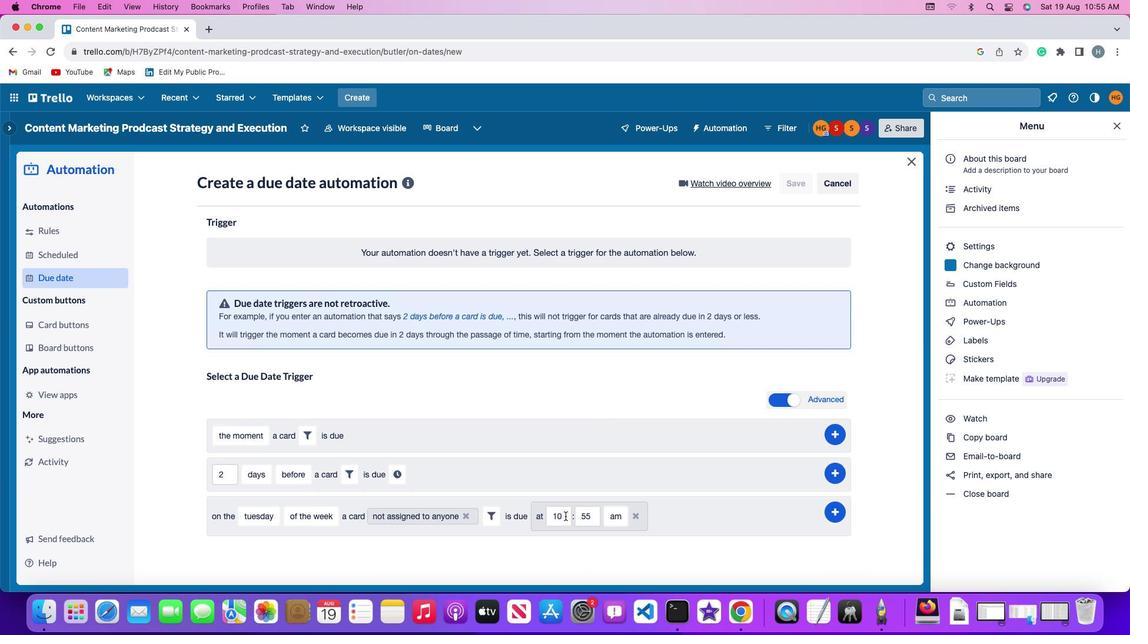 
Action: Key pressed Key.backspace
Screenshot: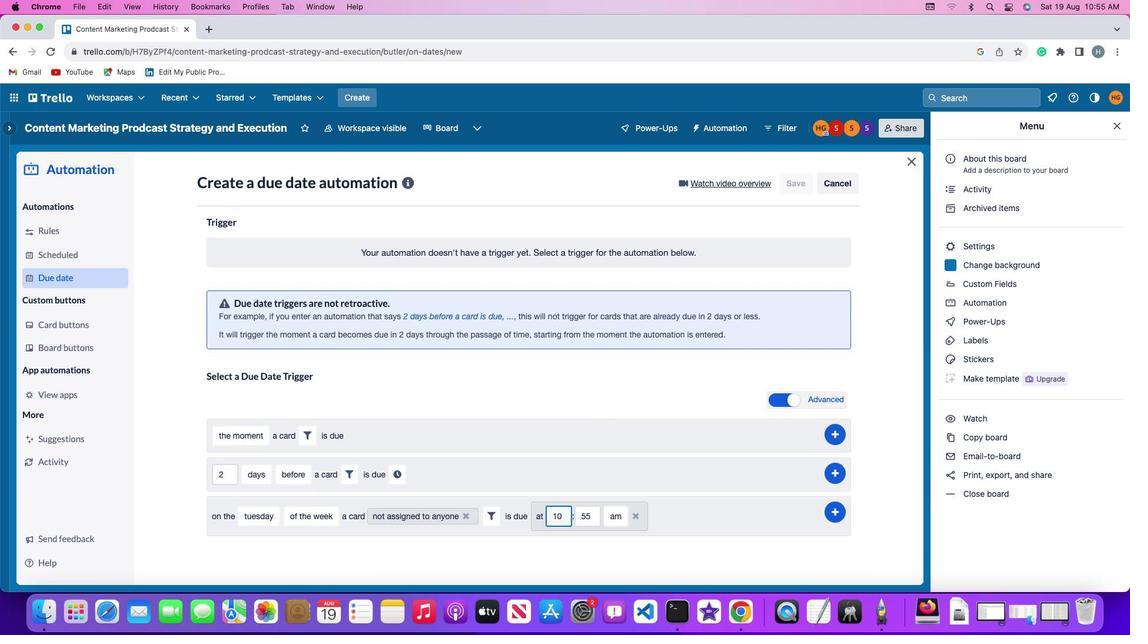 
Action: Mouse moved to (565, 516)
Screenshot: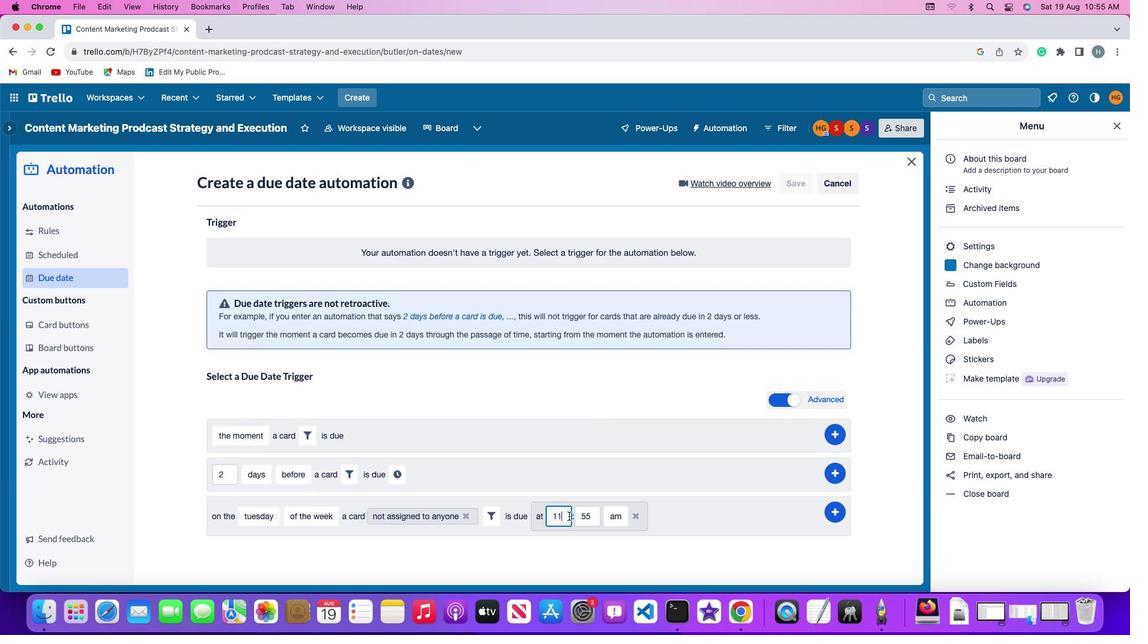 
Action: Key pressed '1'
Screenshot: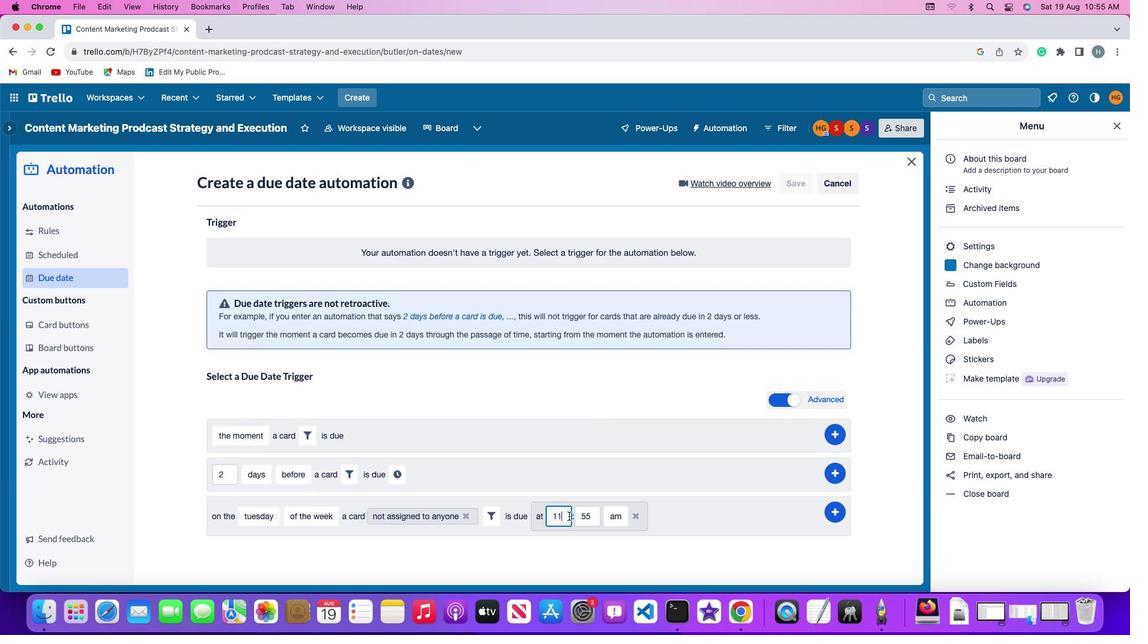 
Action: Mouse moved to (593, 514)
Screenshot: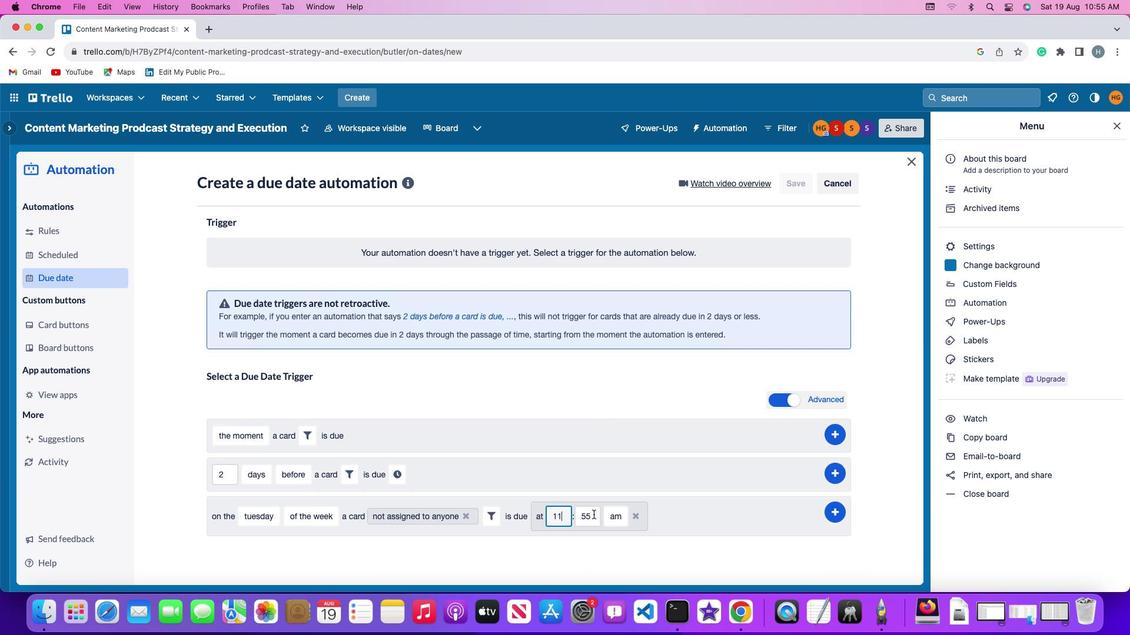 
Action: Mouse pressed left at (593, 514)
Screenshot: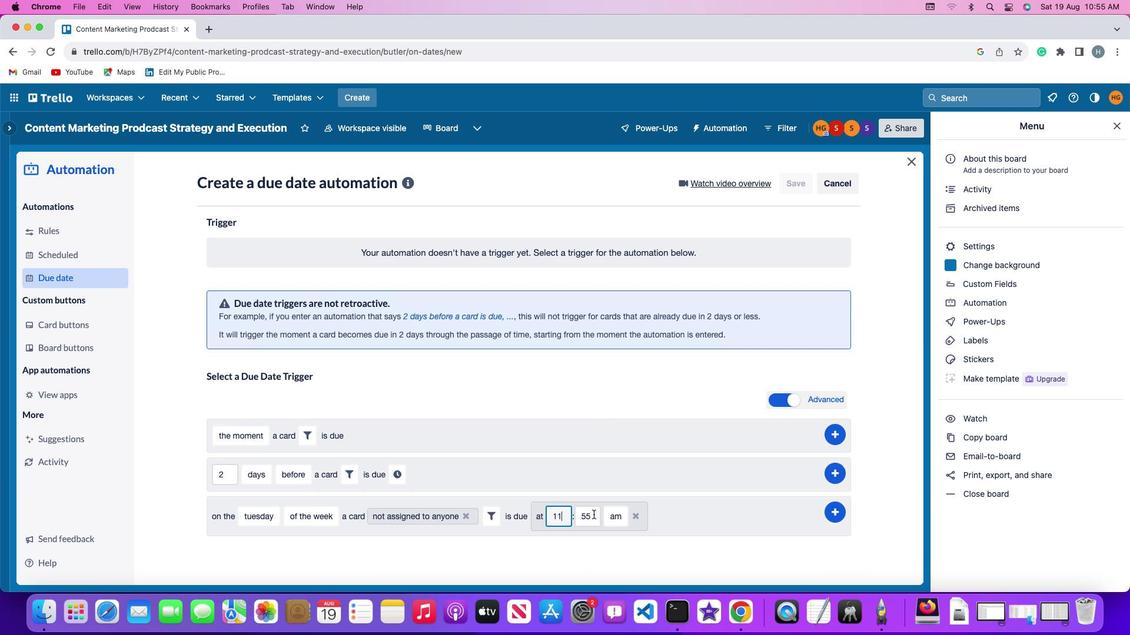 
Action: Key pressed Key.backspaceKey.backspace'0''0'
Screenshot: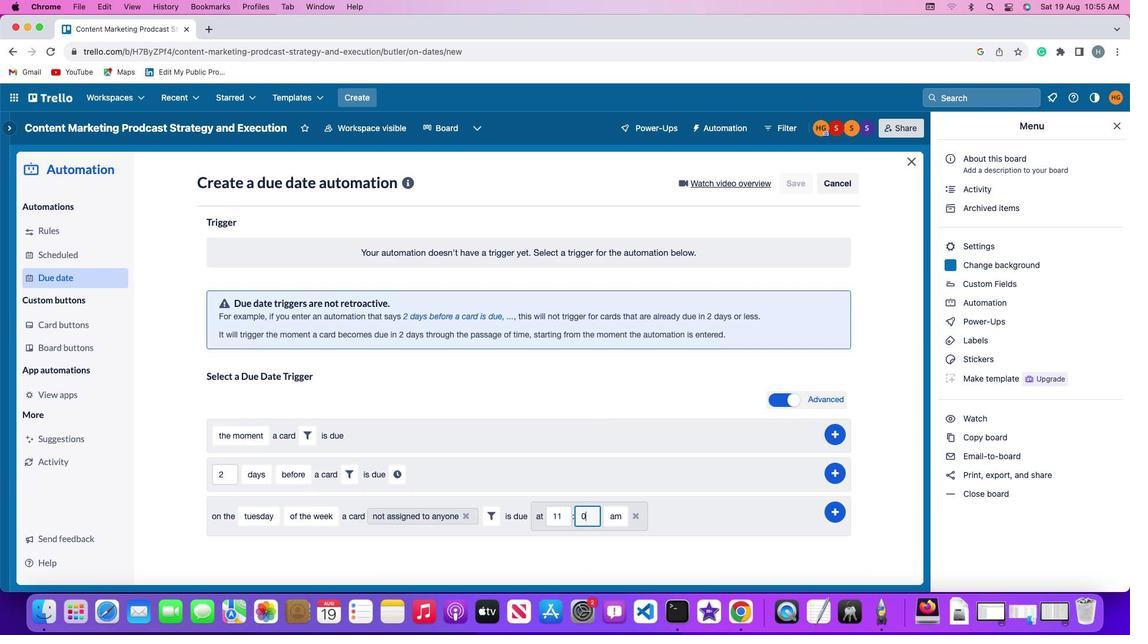 
Action: Mouse moved to (611, 512)
Screenshot: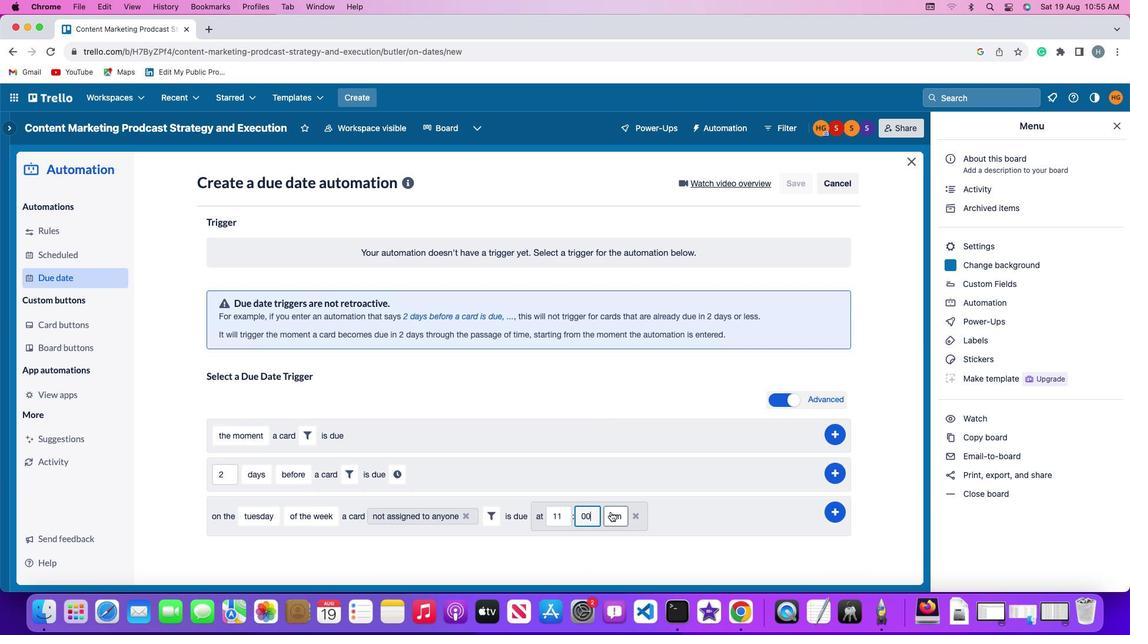 
Action: Mouse pressed left at (611, 512)
Screenshot: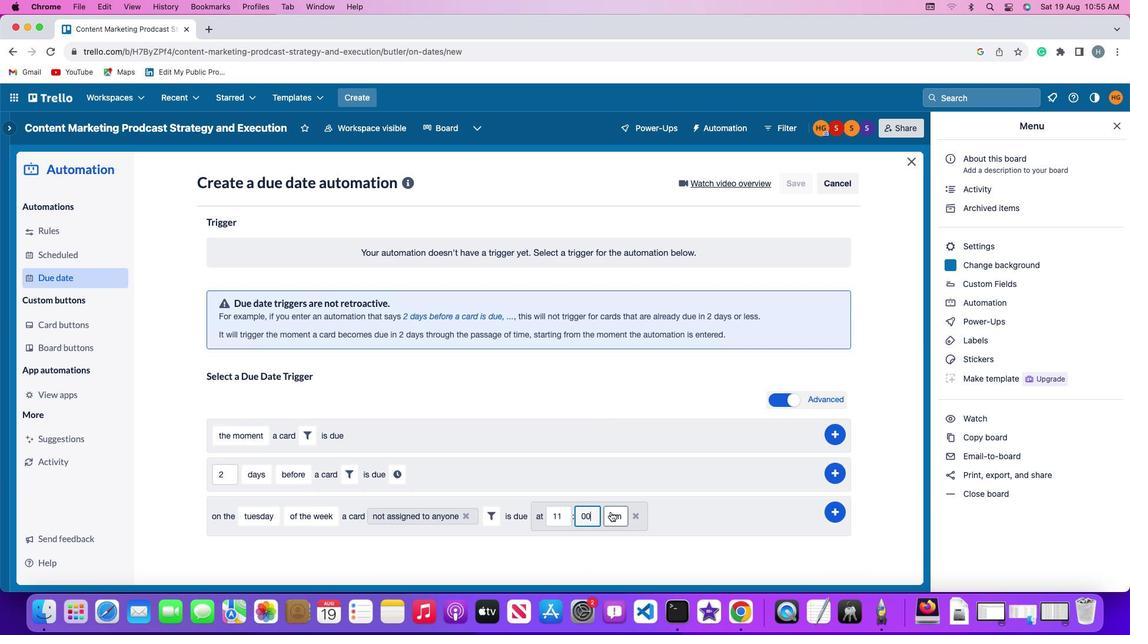 
Action: Mouse moved to (618, 535)
Screenshot: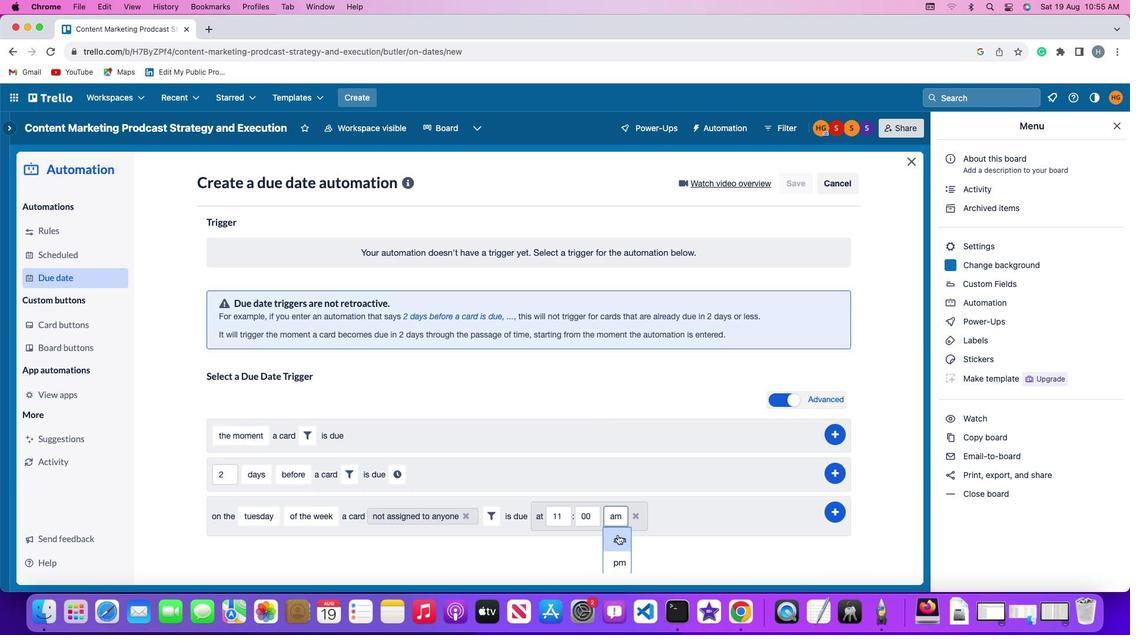 
Action: Mouse pressed left at (618, 535)
Screenshot: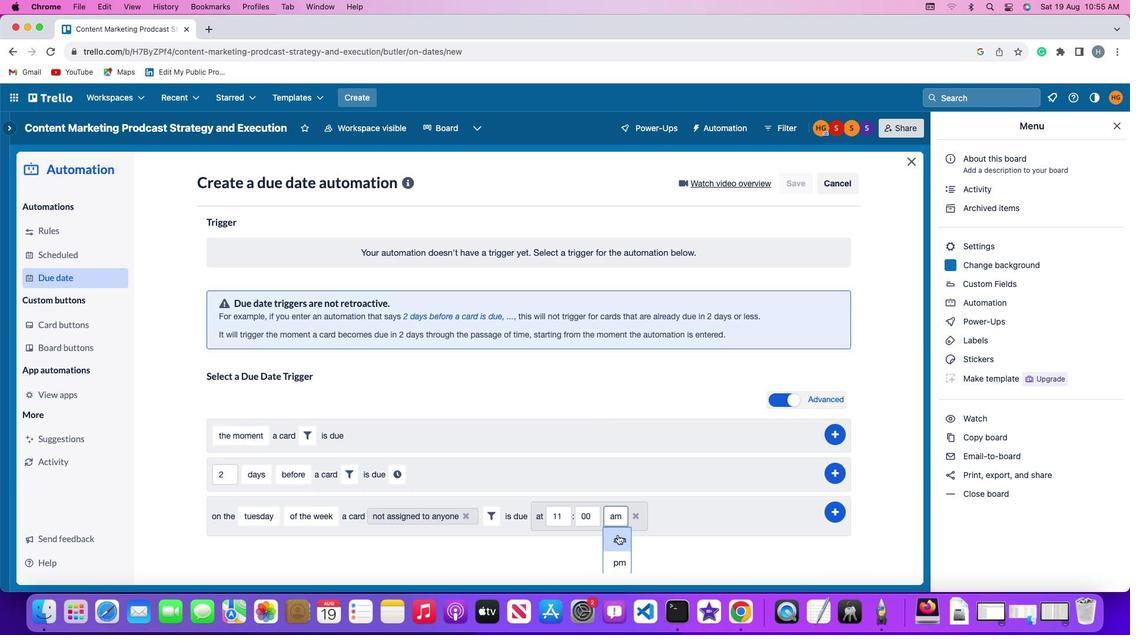 
Action: Mouse moved to (838, 512)
Screenshot: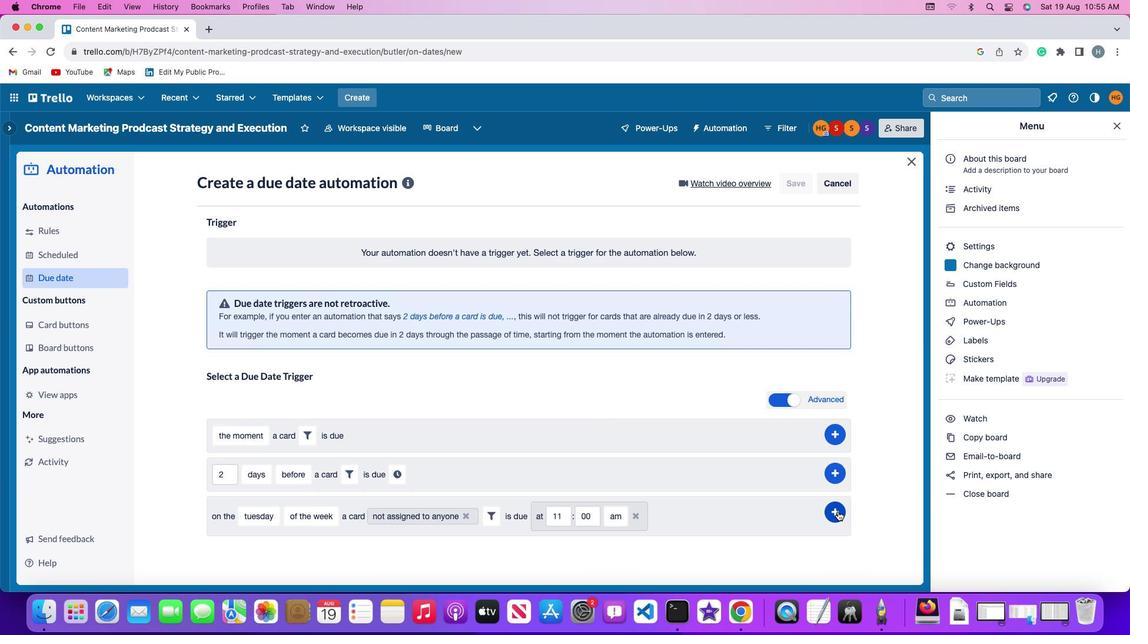 
Action: Mouse pressed left at (838, 512)
Screenshot: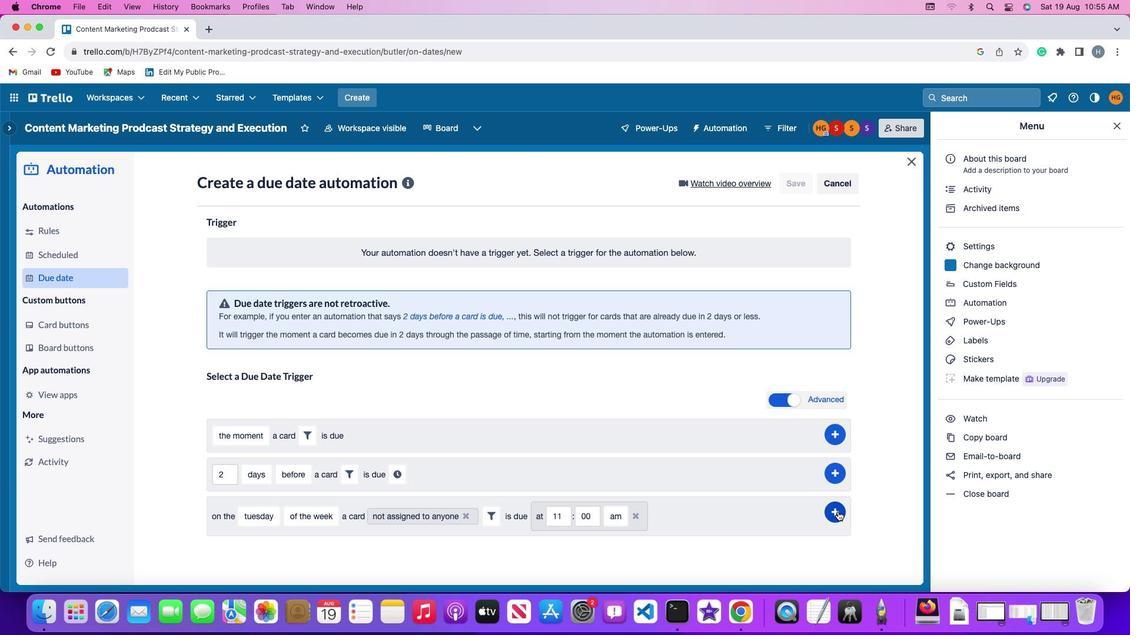 
Action: Mouse moved to (892, 433)
Screenshot: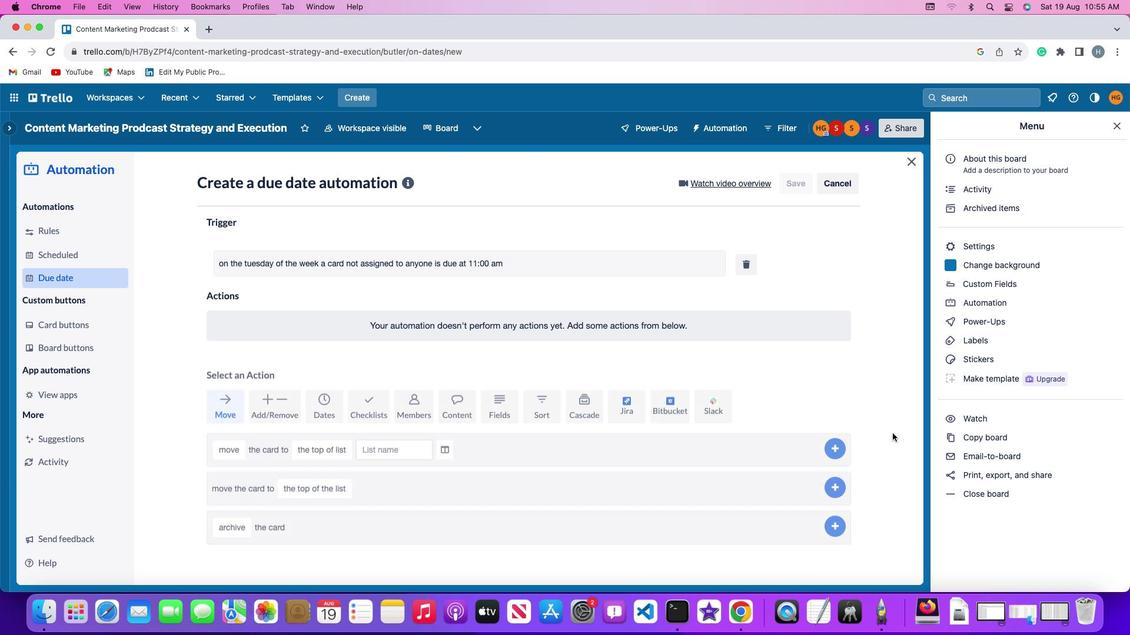 
